 Task: Add Fresh Black Garlic Atlantic Salmon 6 Oz to the cart.
Action: Mouse moved to (21, 155)
Screenshot: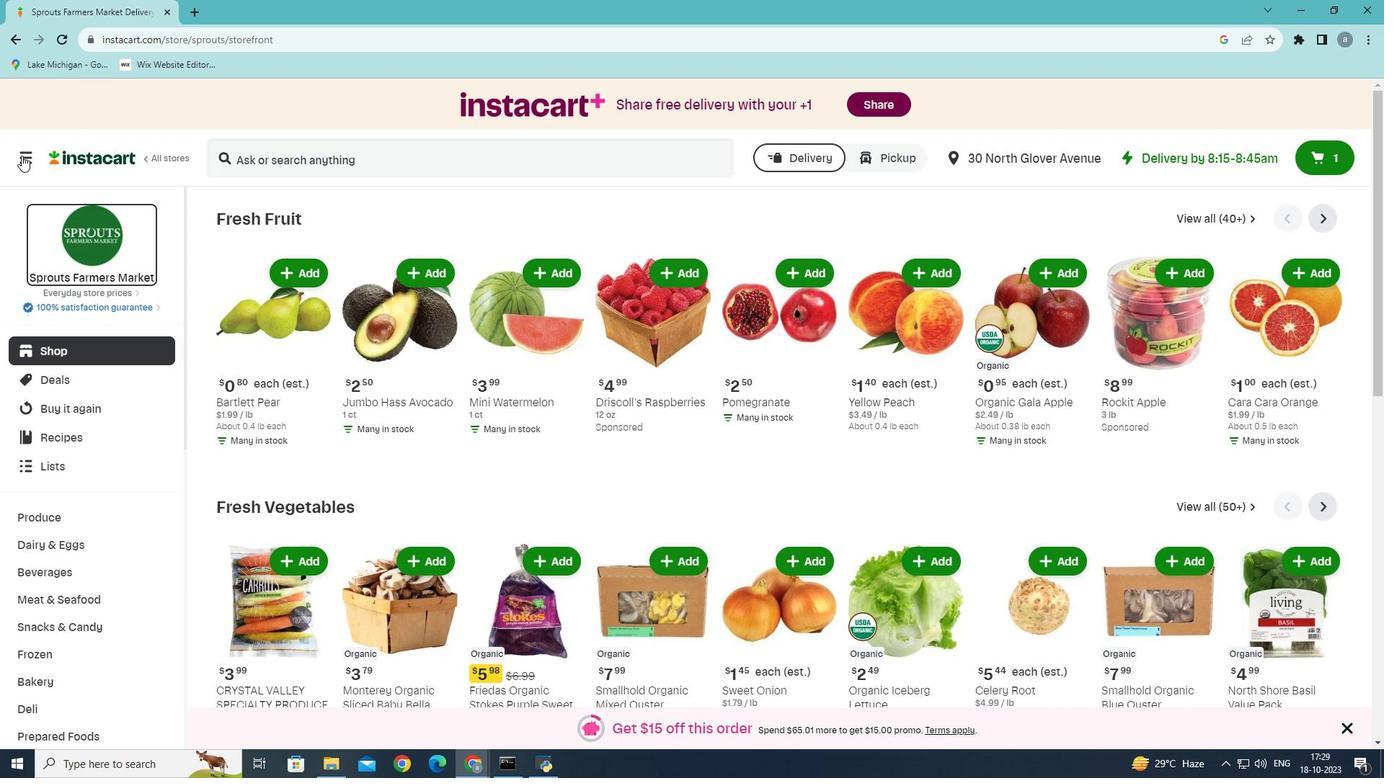 
Action: Mouse pressed left at (21, 155)
Screenshot: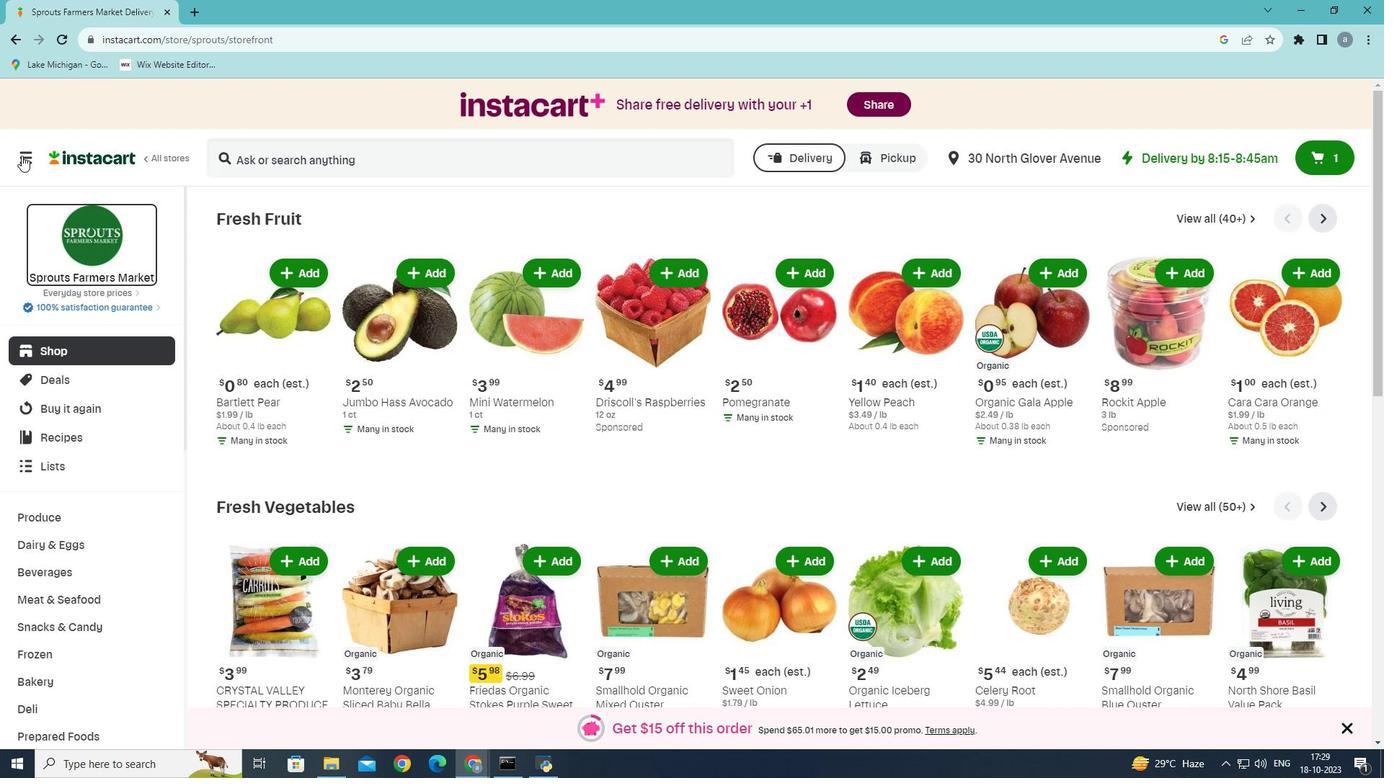 
Action: Mouse moved to (70, 426)
Screenshot: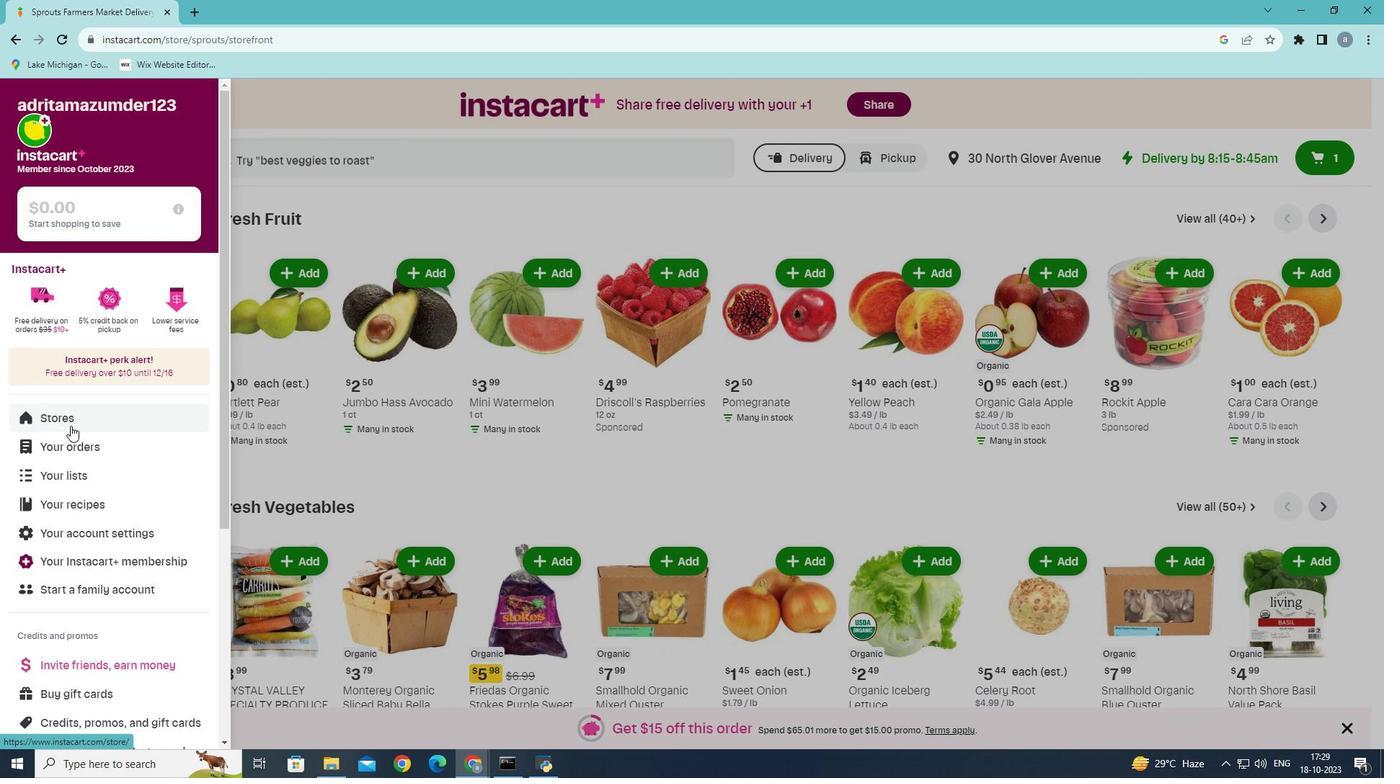 
Action: Mouse pressed left at (70, 426)
Screenshot: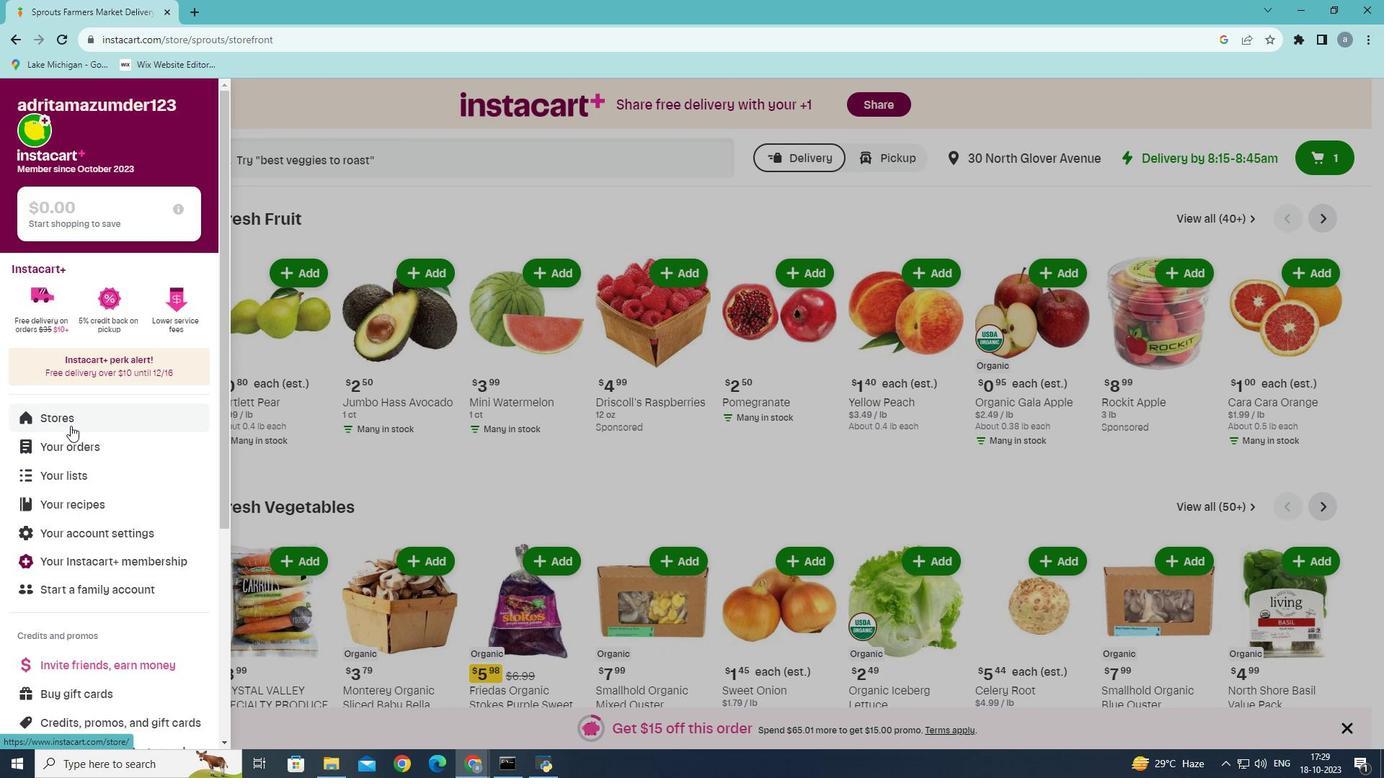 
Action: Mouse moved to (346, 165)
Screenshot: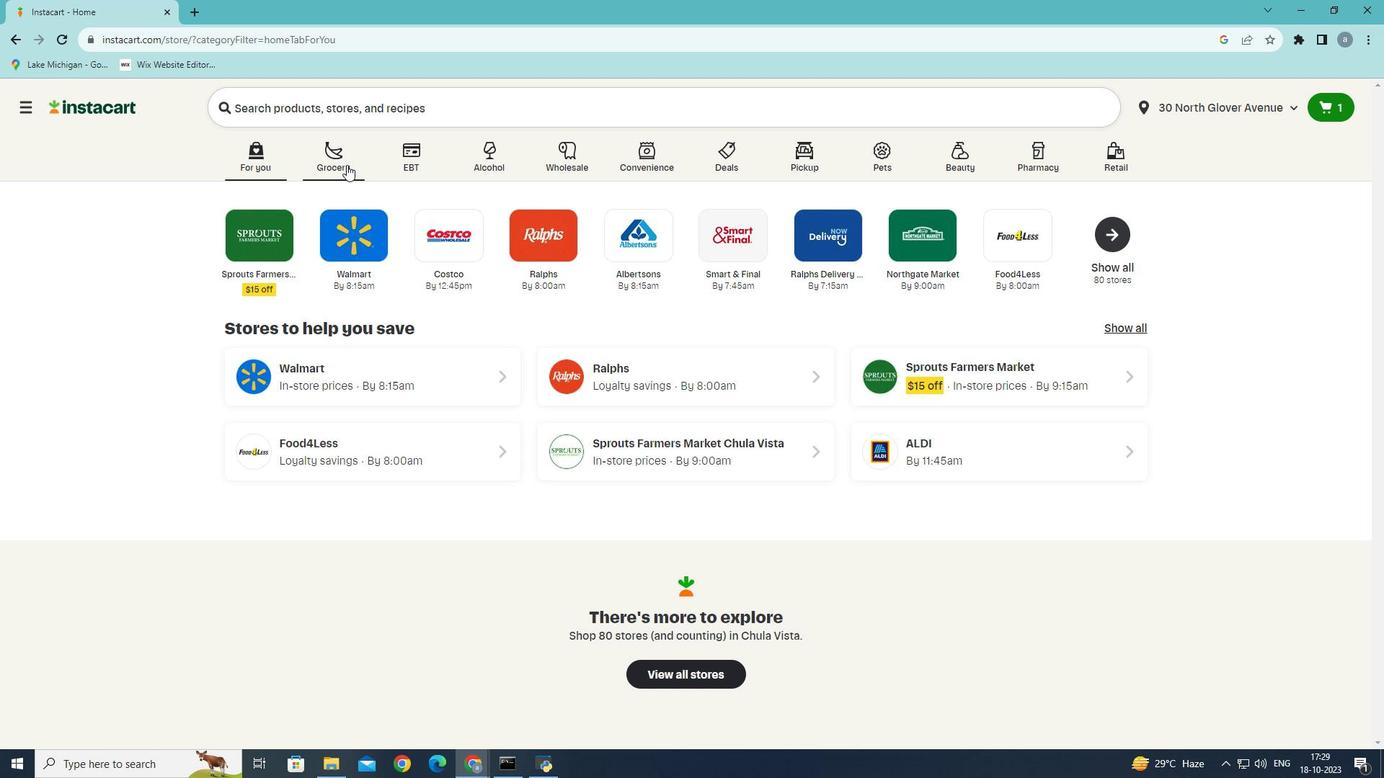 
Action: Mouse pressed left at (346, 165)
Screenshot: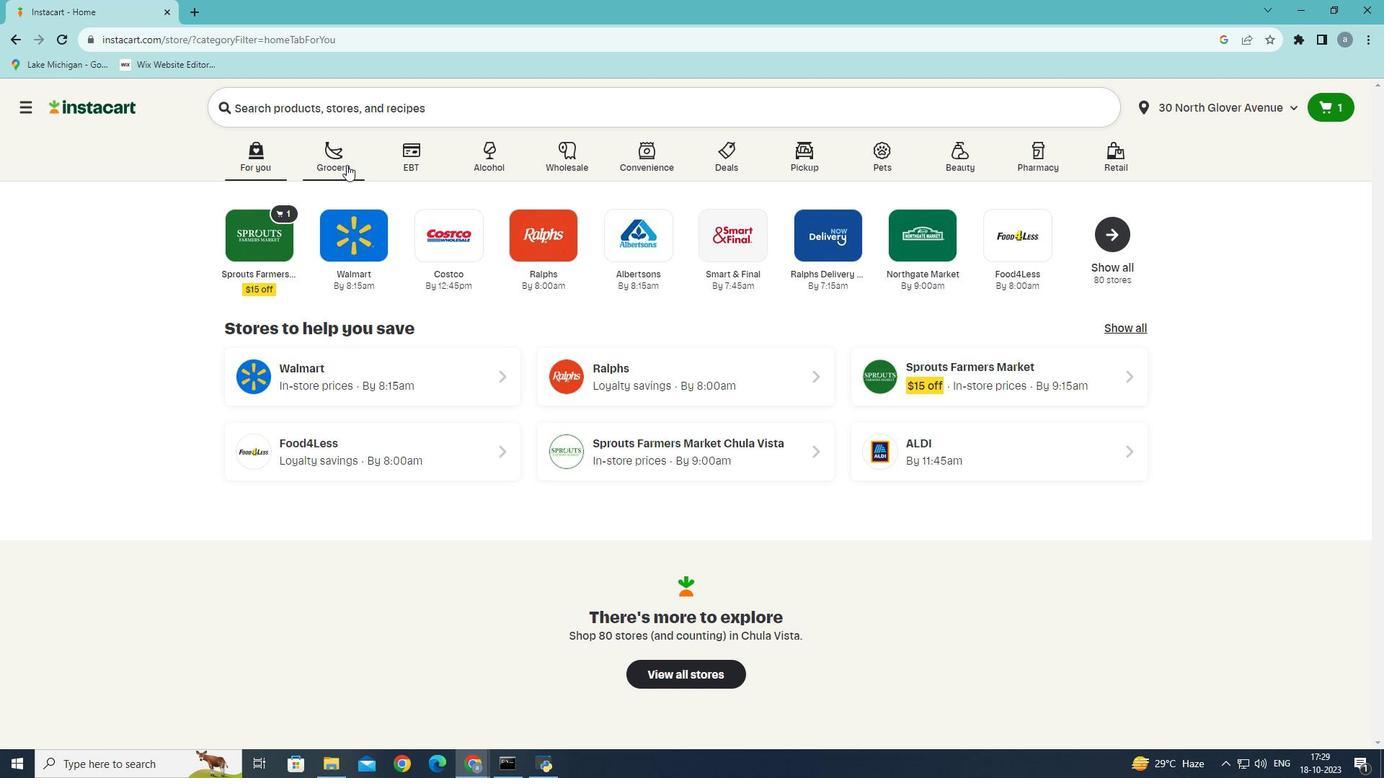 
Action: Mouse moved to (350, 428)
Screenshot: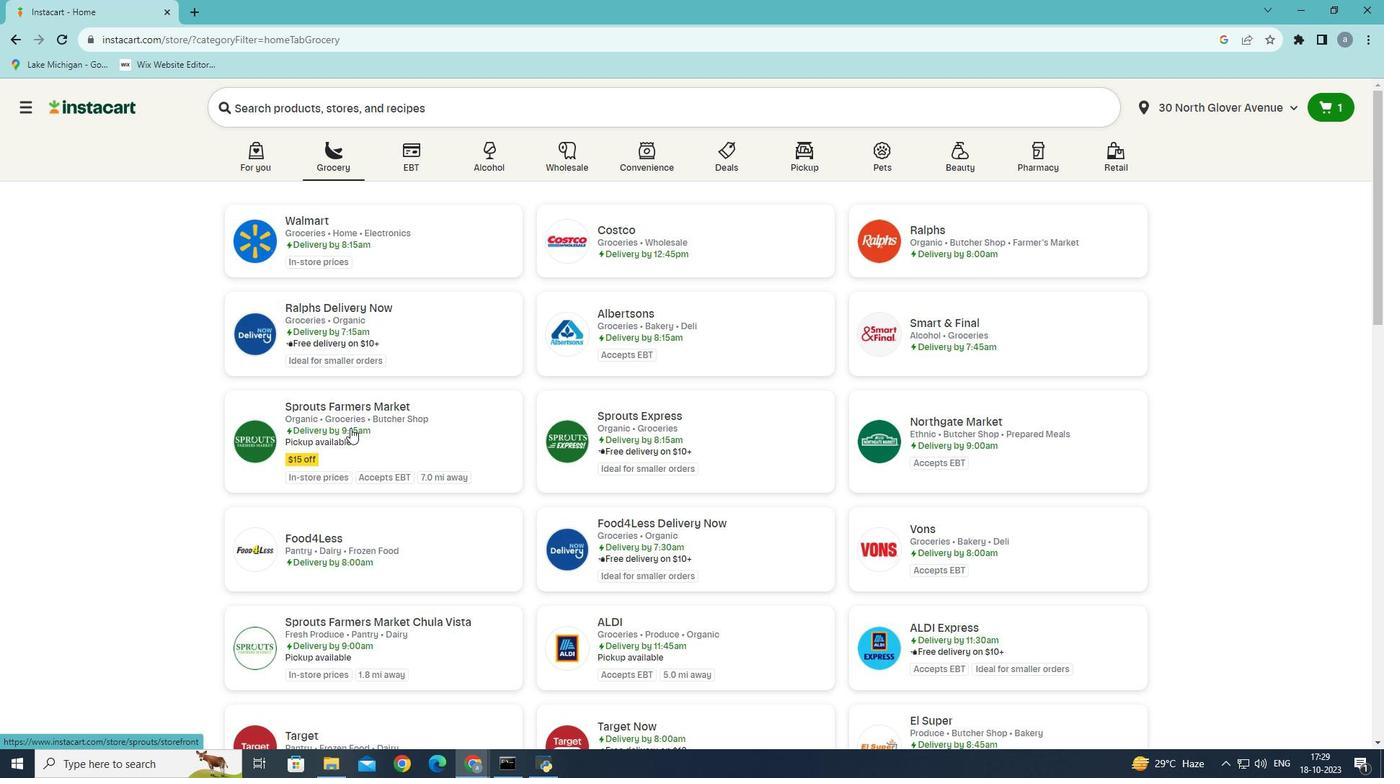 
Action: Mouse pressed left at (350, 428)
Screenshot: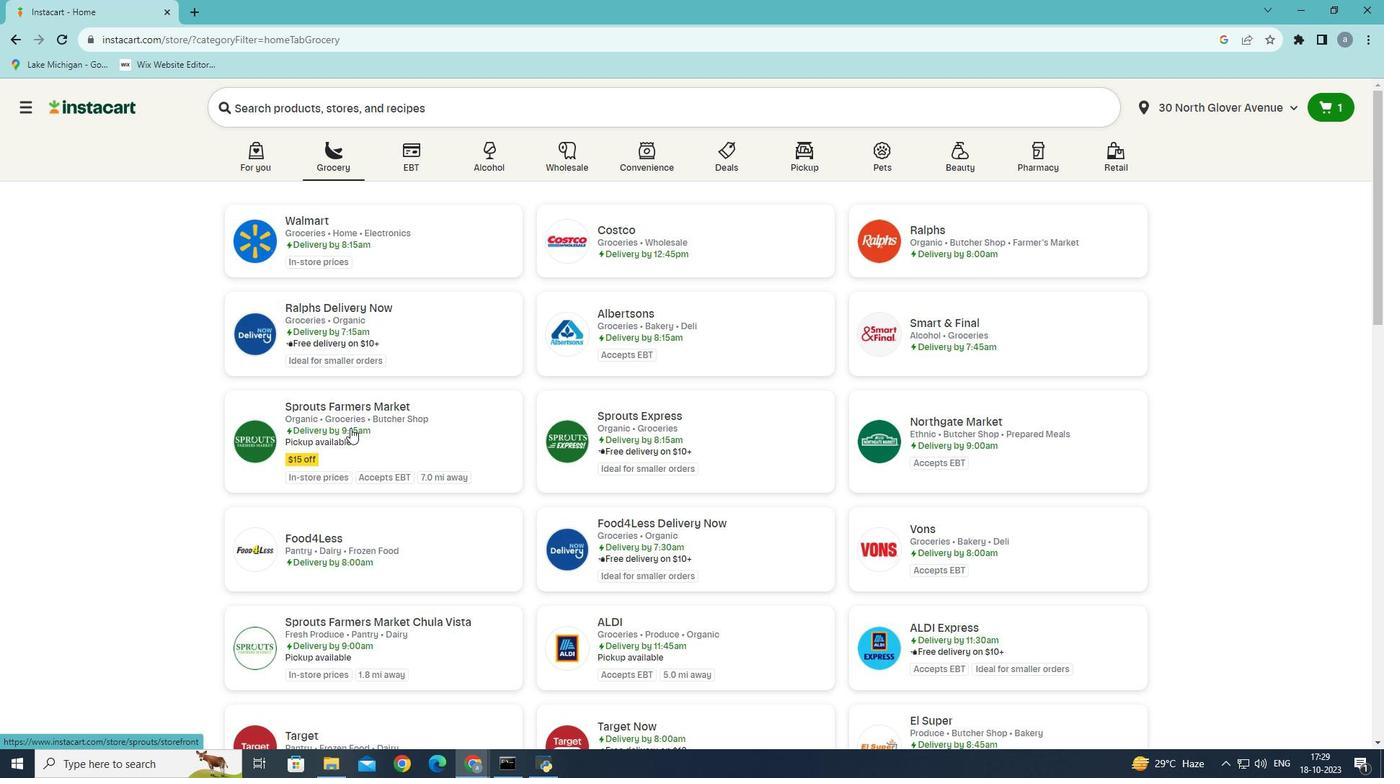 
Action: Mouse moved to (95, 600)
Screenshot: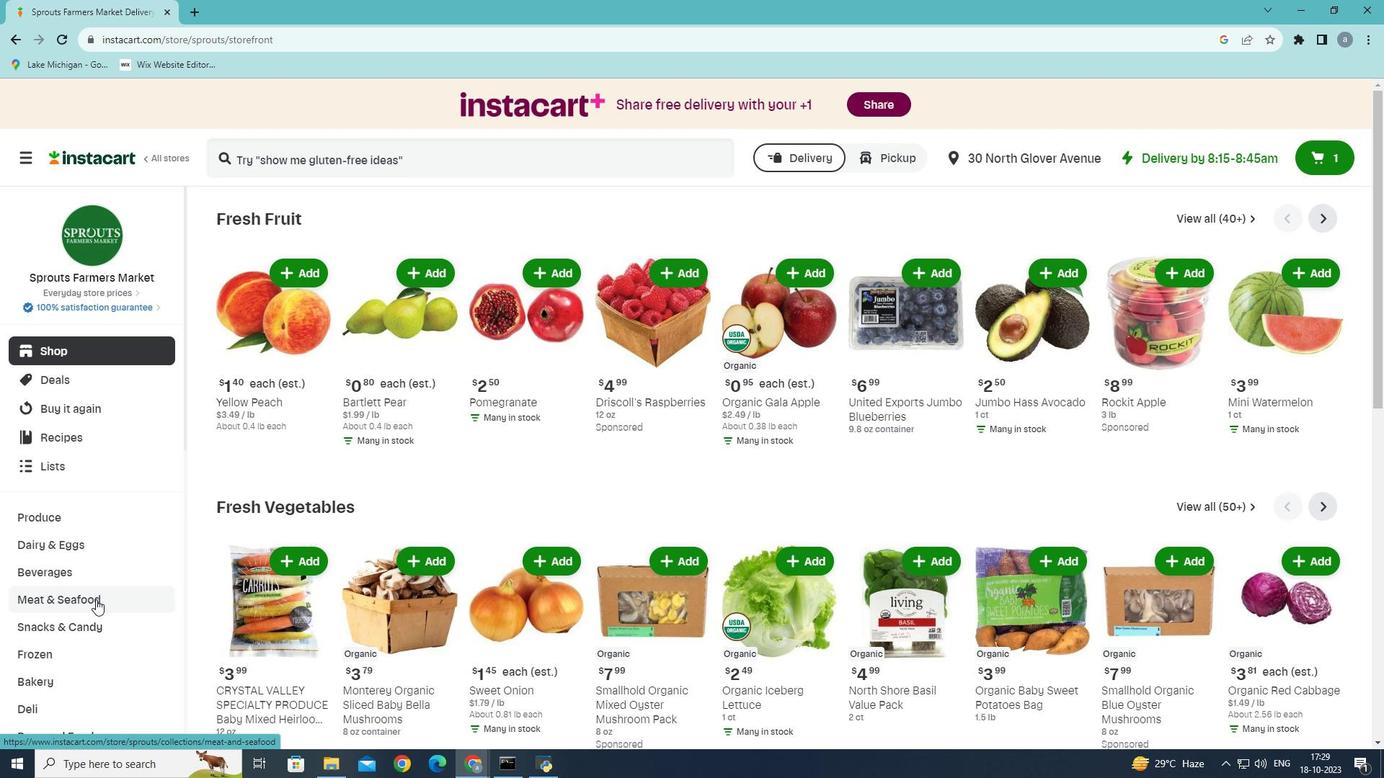 
Action: Mouse pressed left at (95, 600)
Screenshot: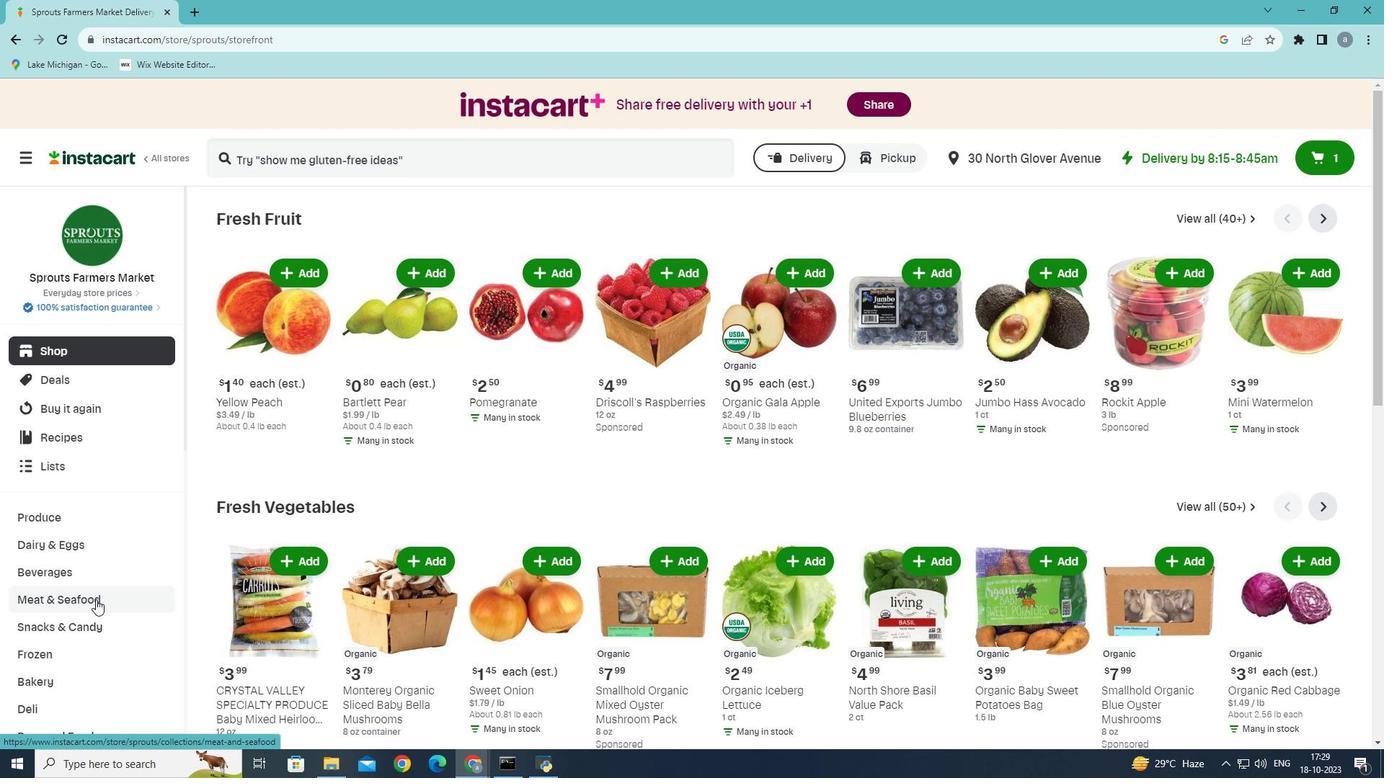 
Action: Mouse moved to (575, 255)
Screenshot: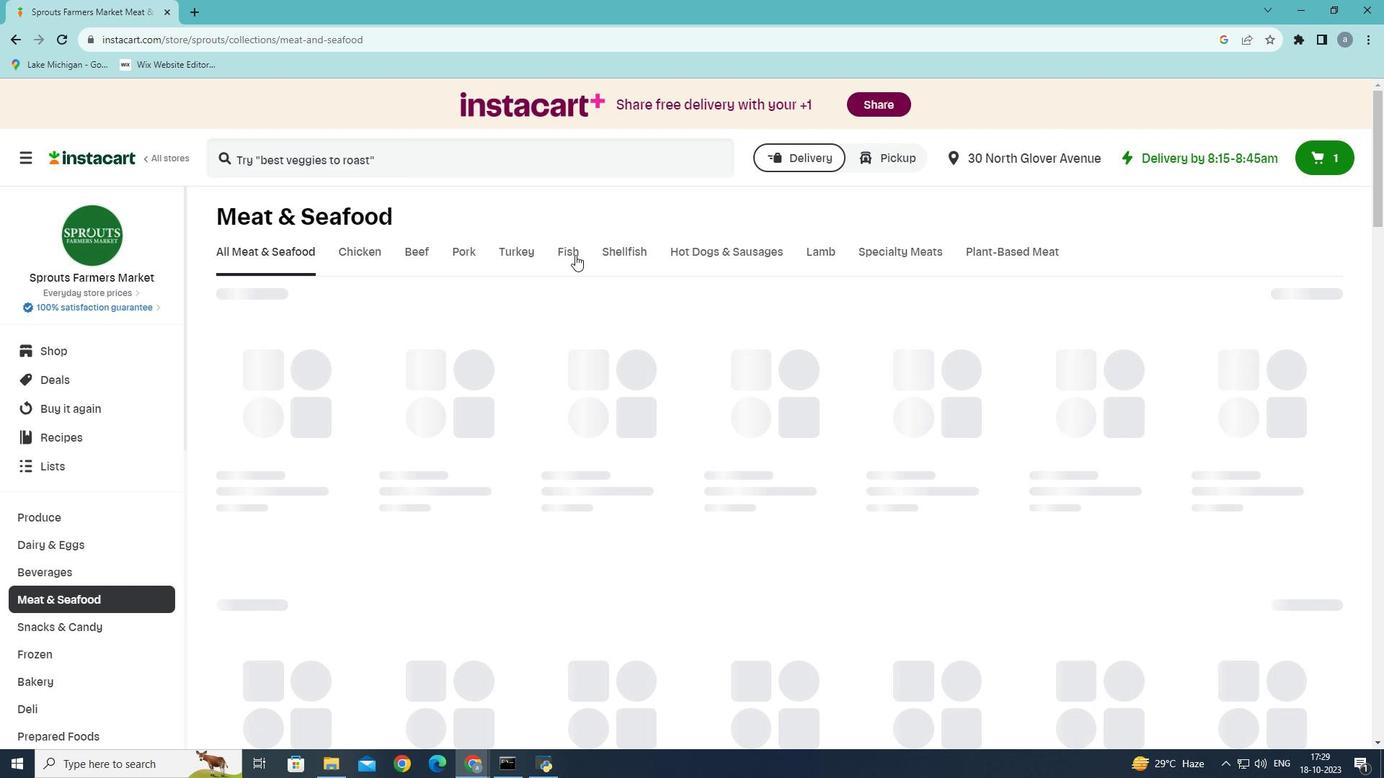
Action: Mouse pressed left at (575, 255)
Screenshot: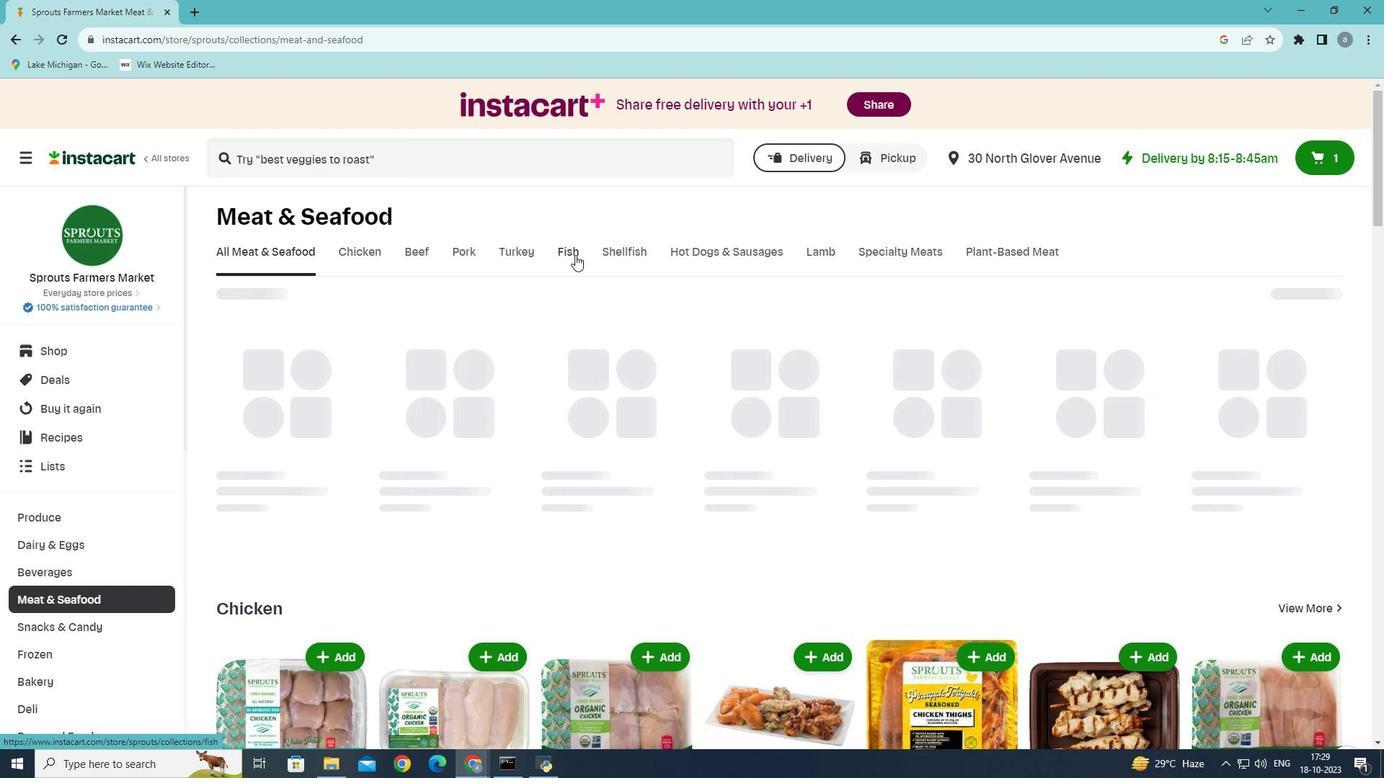 
Action: Mouse moved to (558, 383)
Screenshot: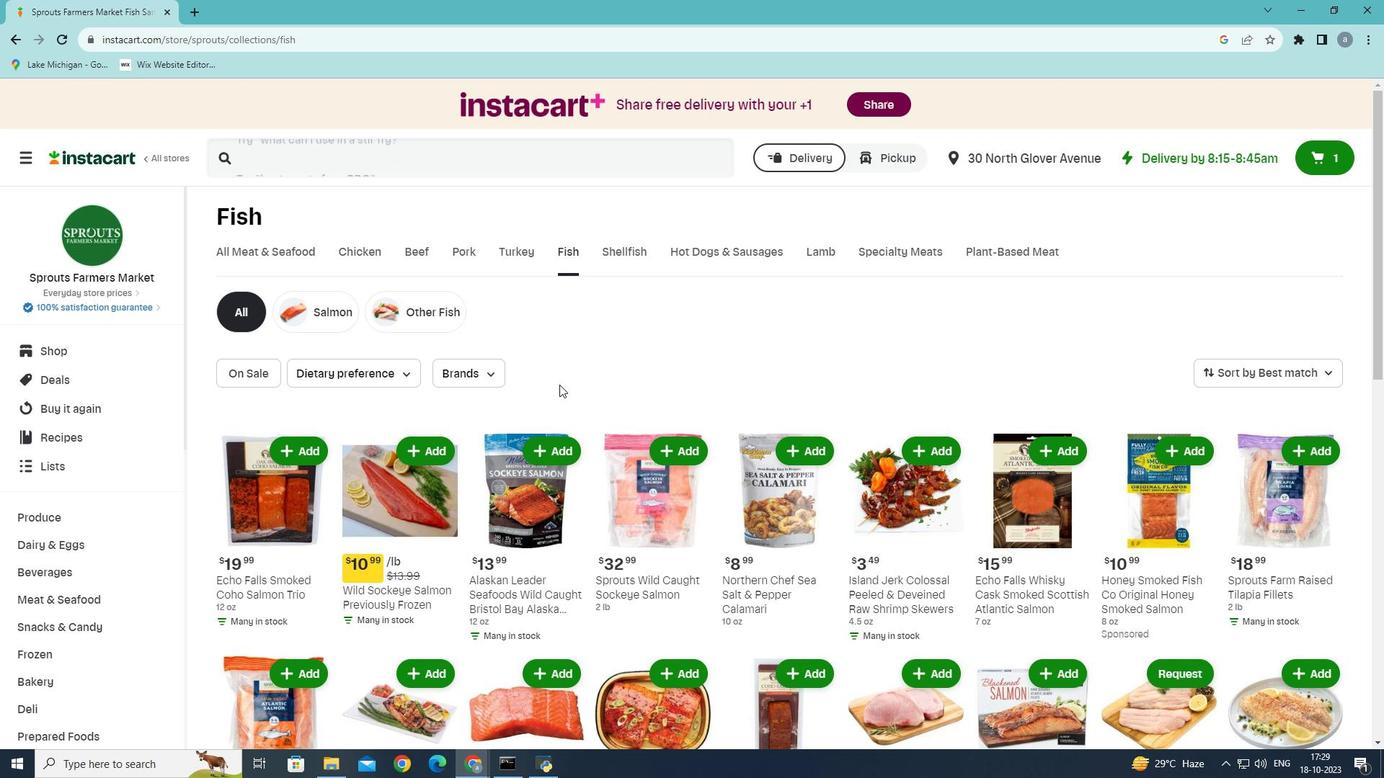 
Action: Mouse scrolled (558, 383) with delta (0, 0)
Screenshot: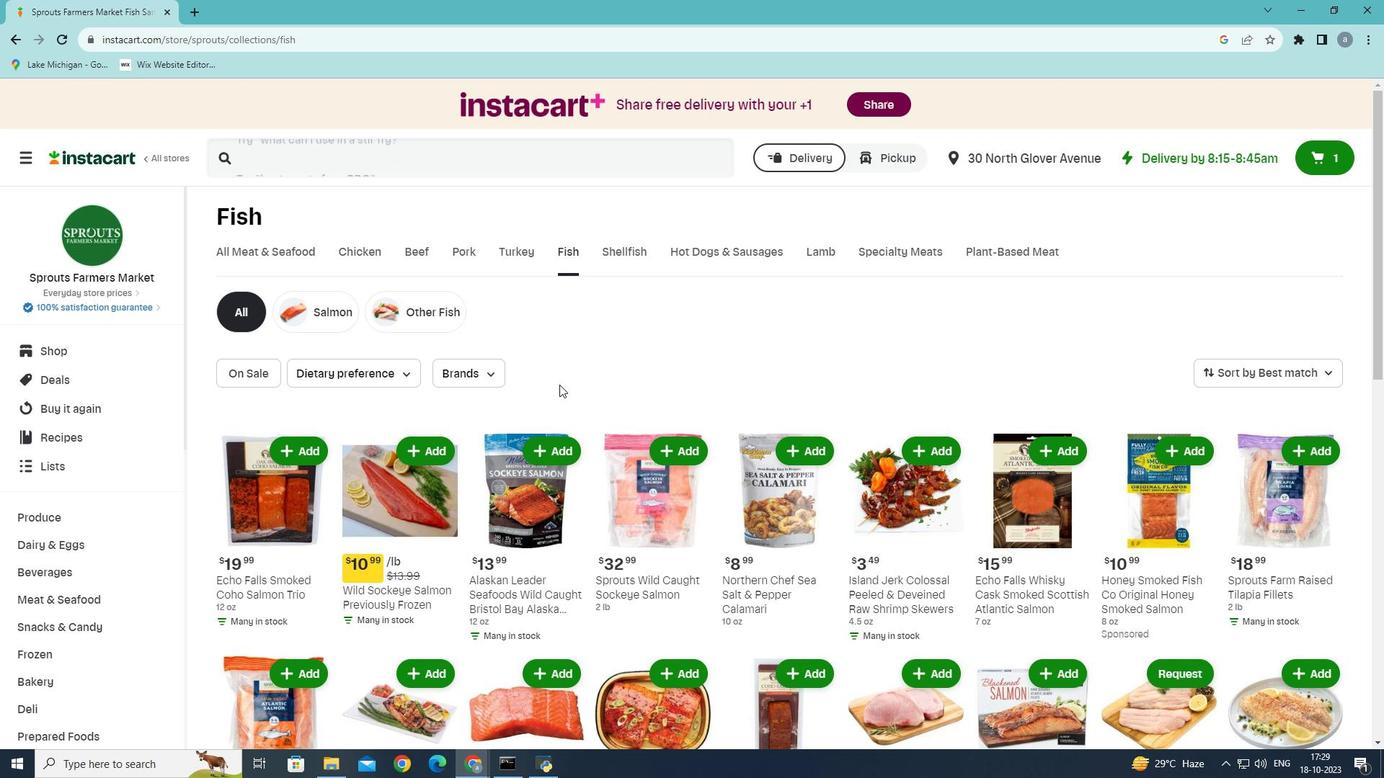 
Action: Mouse moved to (559, 385)
Screenshot: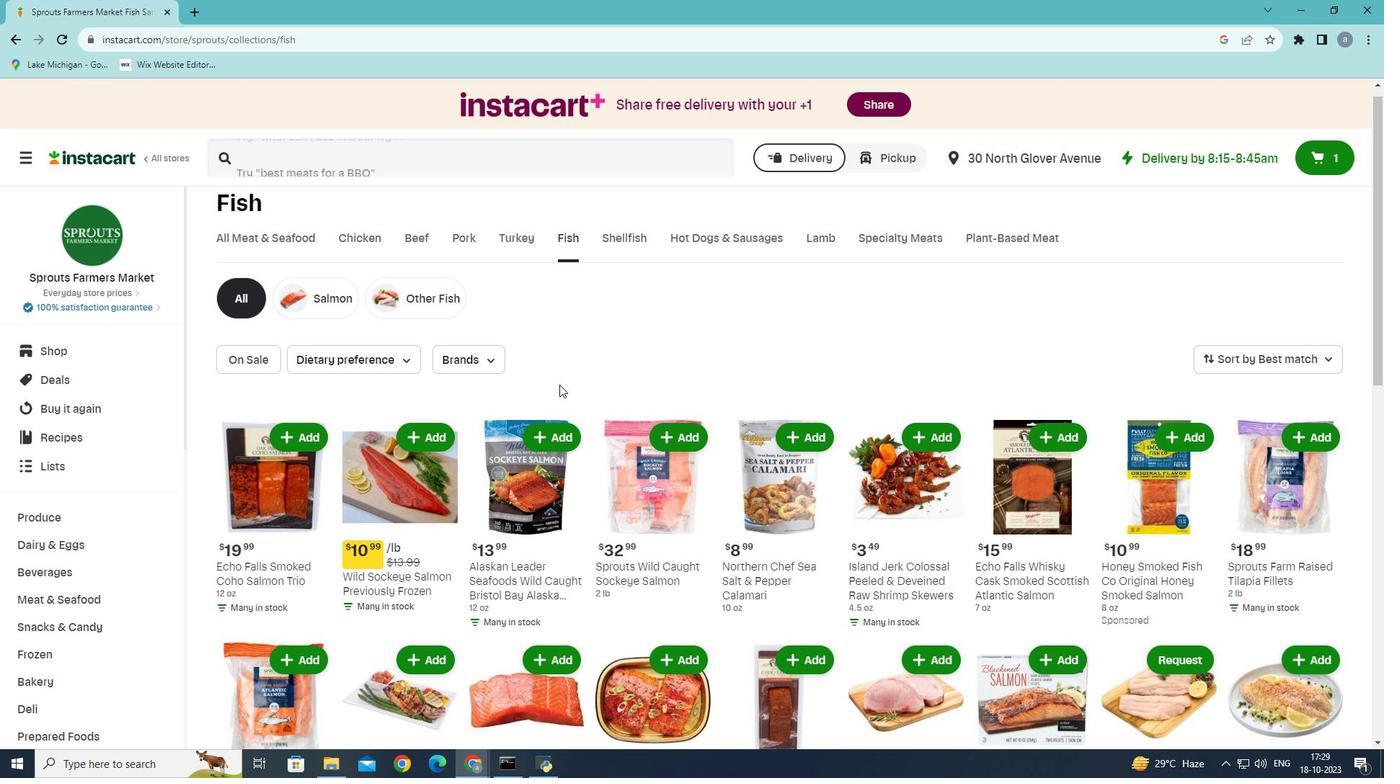 
Action: Mouse scrolled (559, 384) with delta (0, 0)
Screenshot: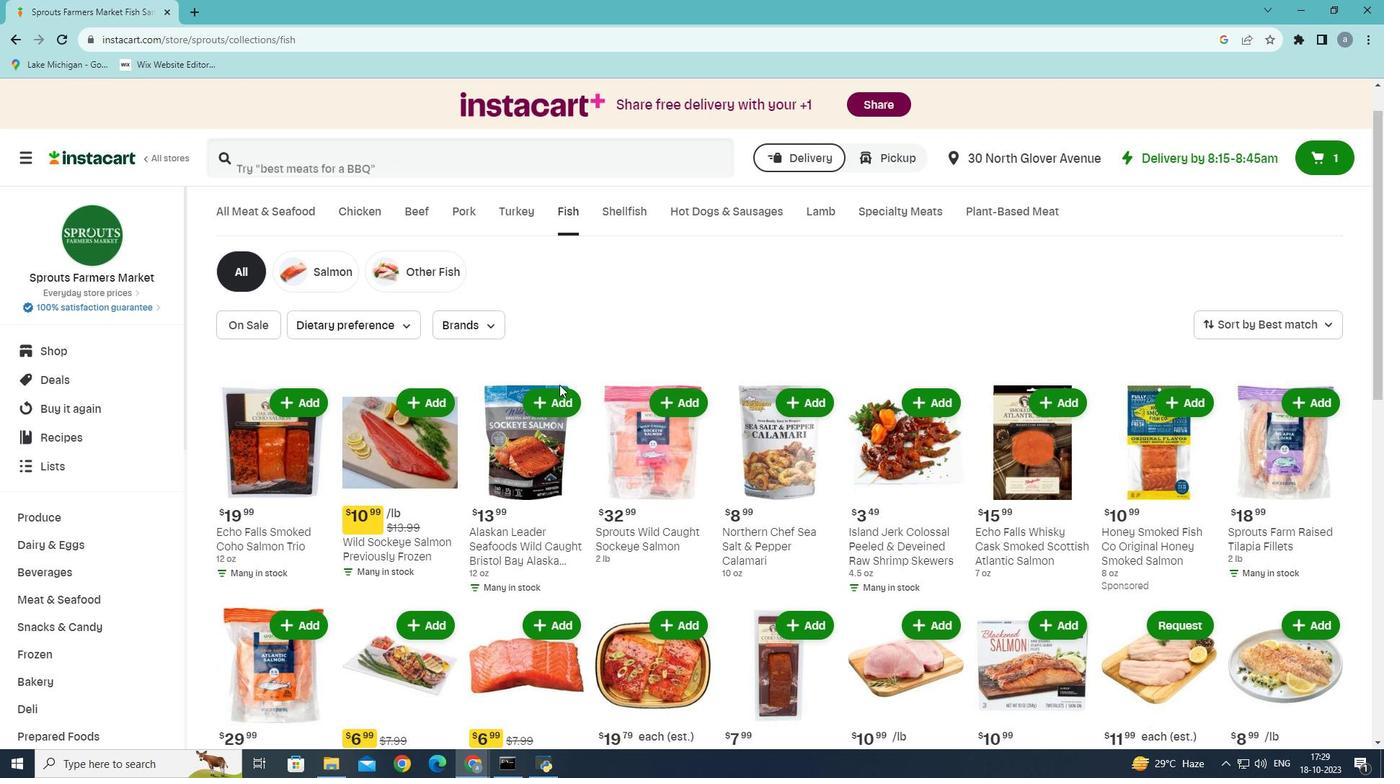 
Action: Mouse scrolled (559, 384) with delta (0, 0)
Screenshot: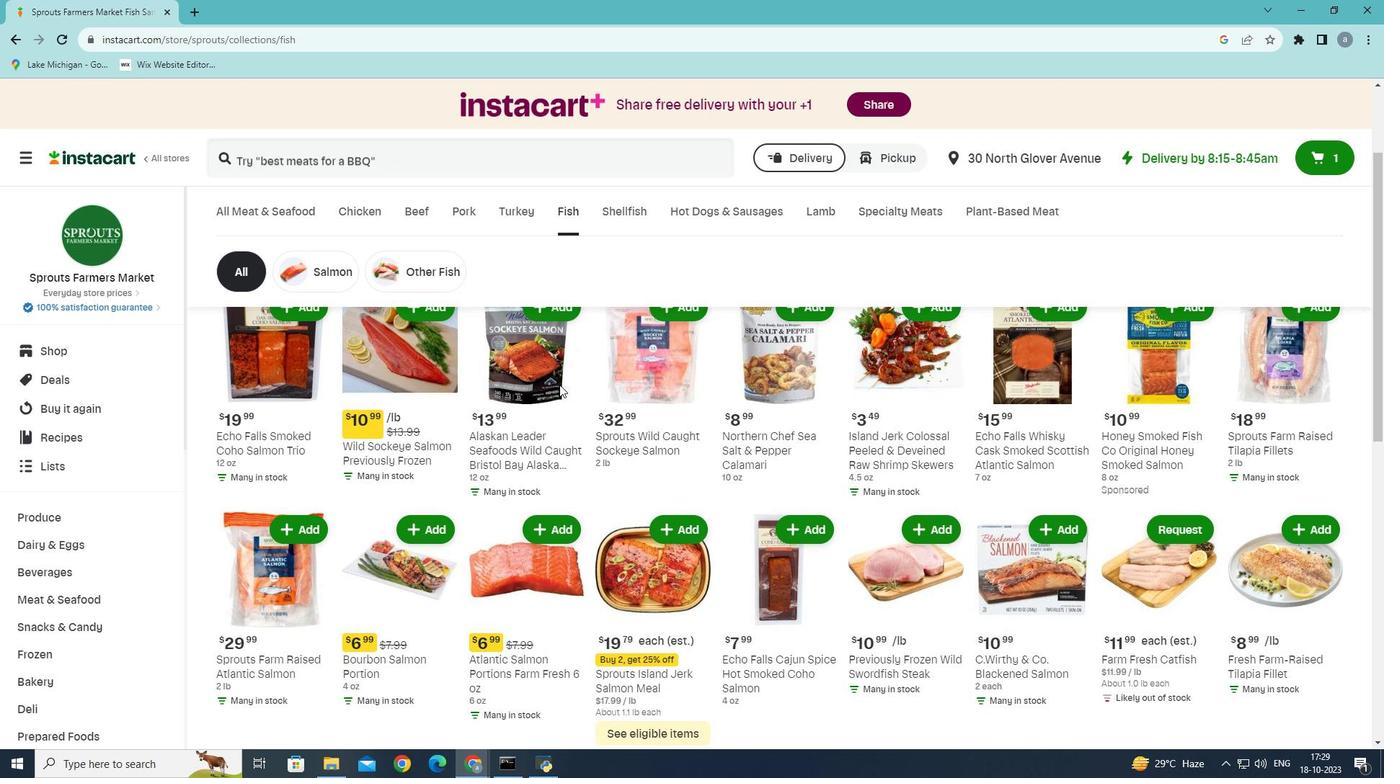 
Action: Mouse scrolled (559, 385) with delta (0, 0)
Screenshot: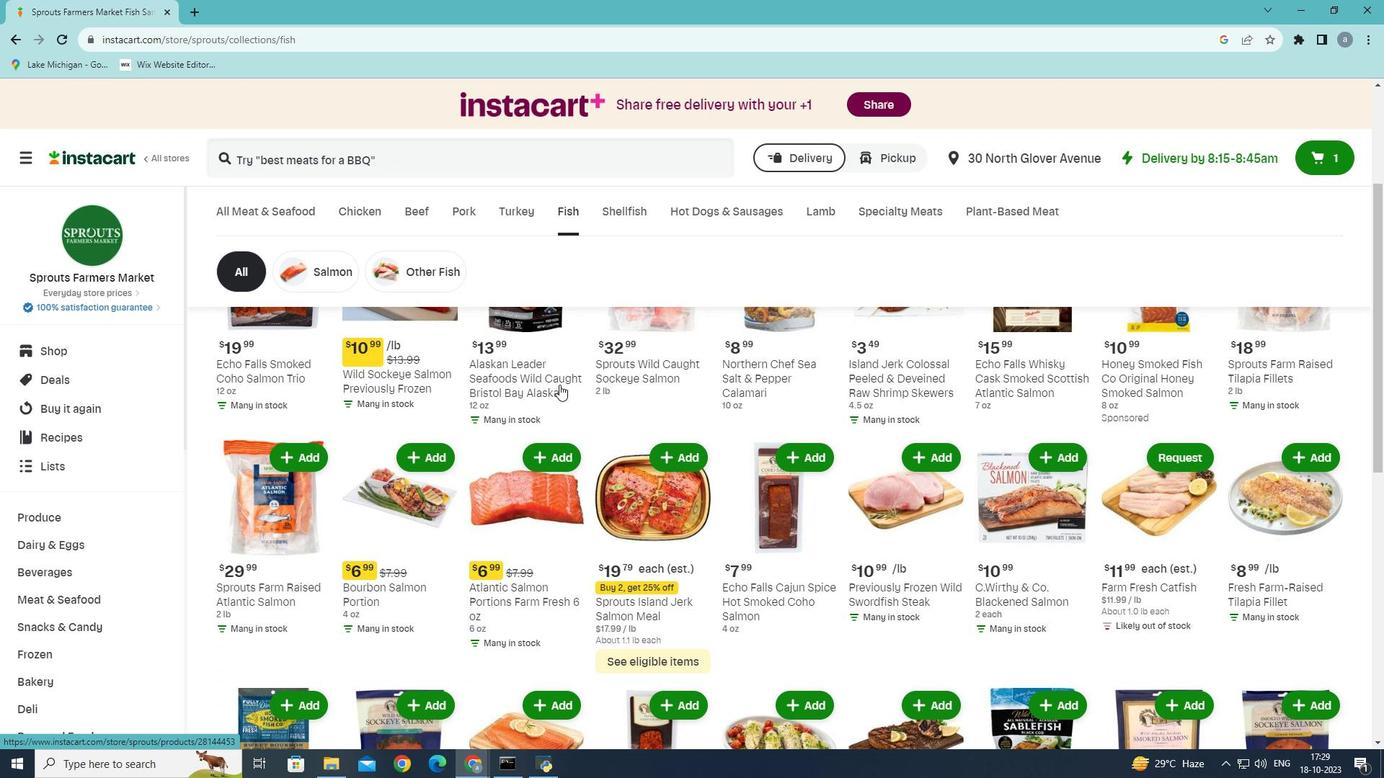 
Action: Mouse scrolled (559, 385) with delta (0, 0)
Screenshot: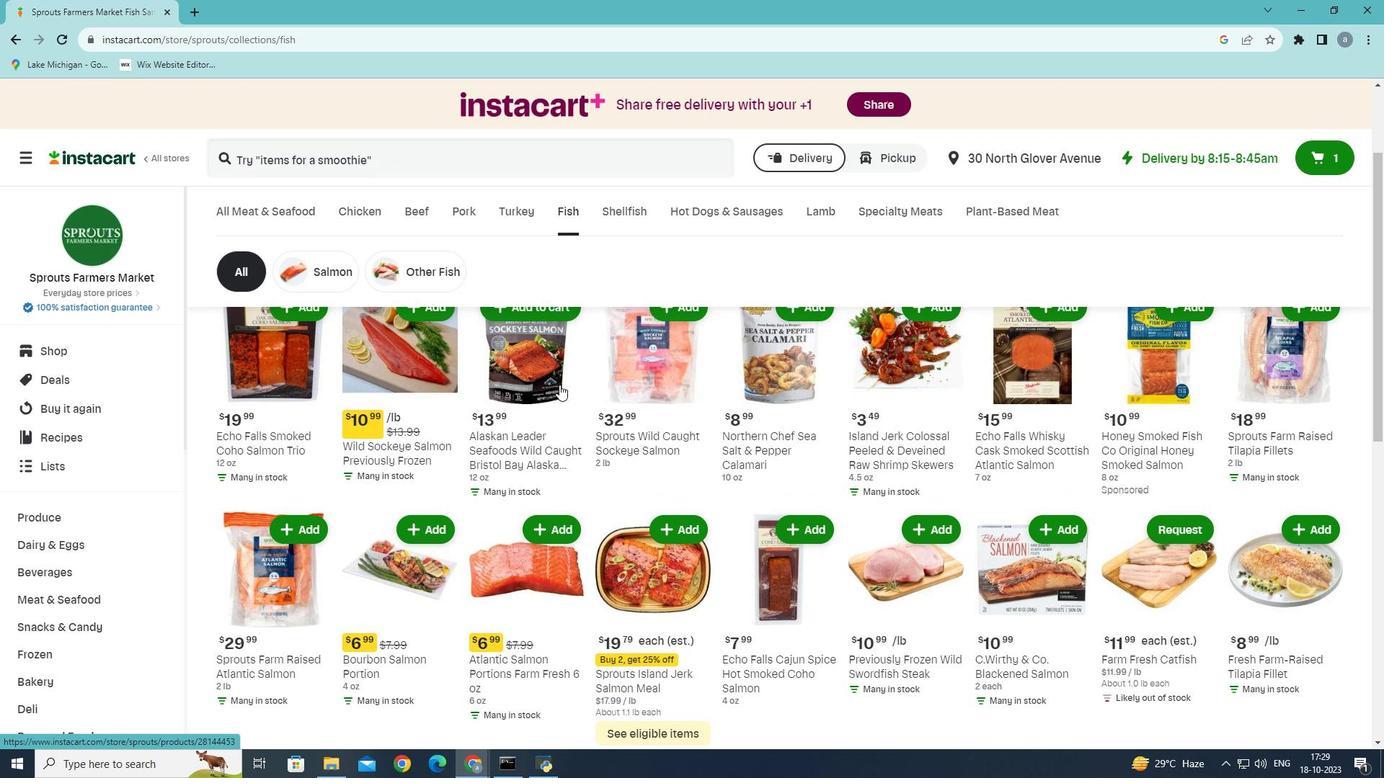 
Action: Mouse moved to (574, 393)
Screenshot: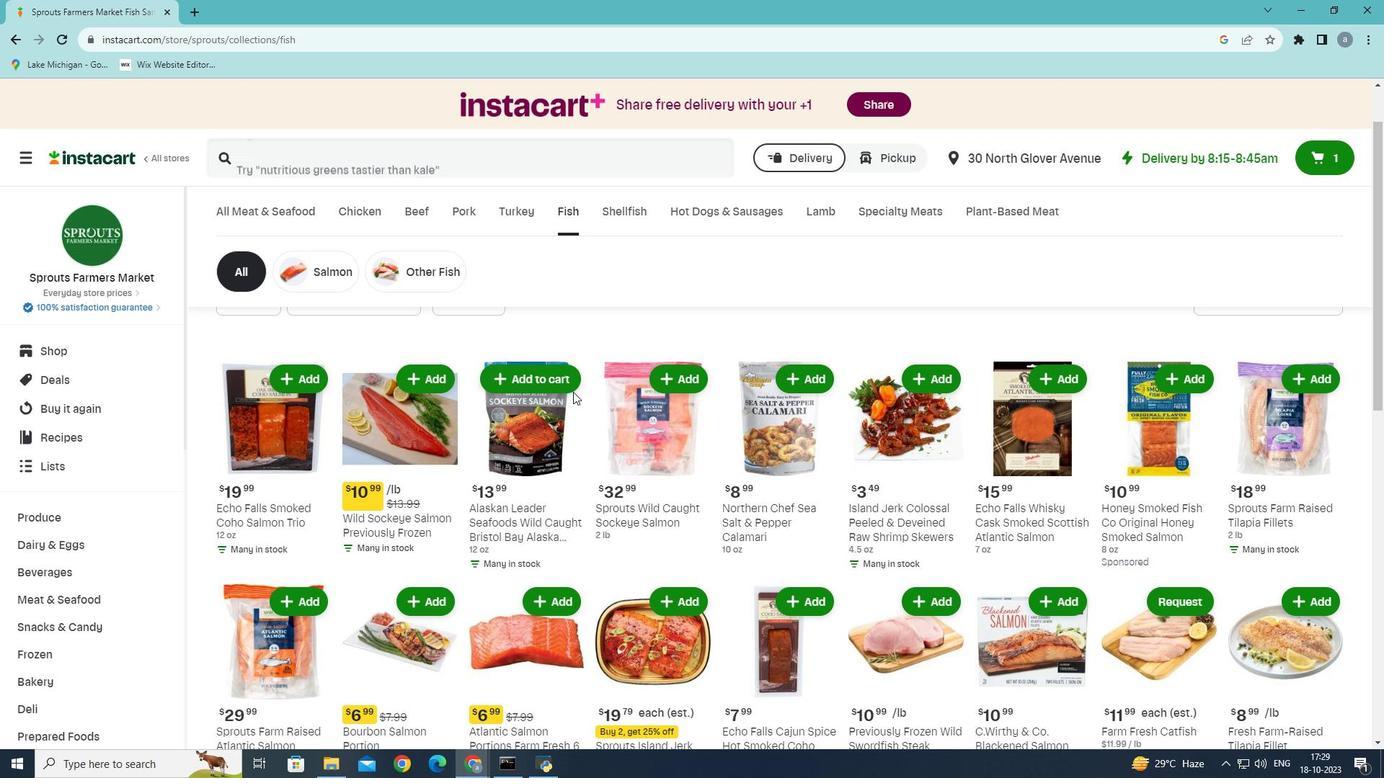 
Action: Mouse scrolled (574, 392) with delta (0, 0)
Screenshot: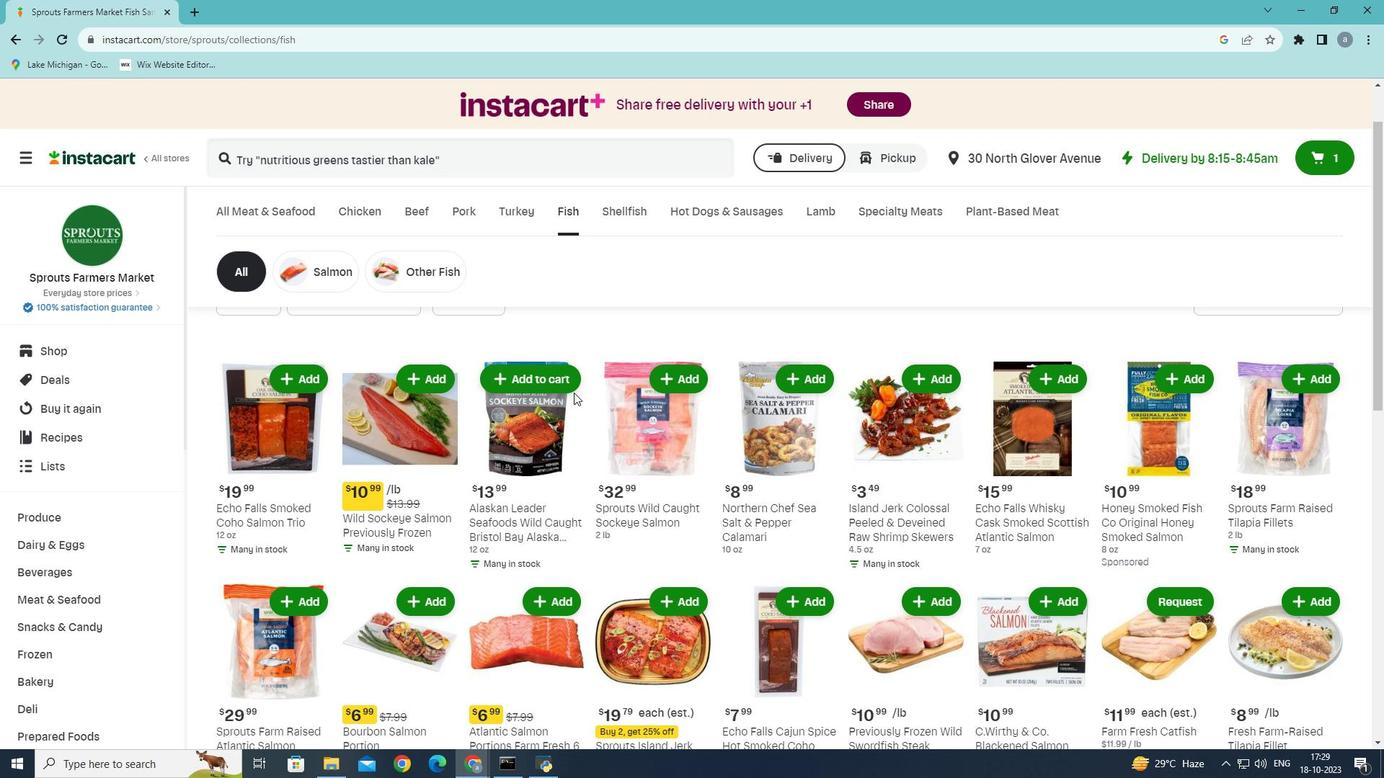 
Action: Mouse scrolled (574, 392) with delta (0, 0)
Screenshot: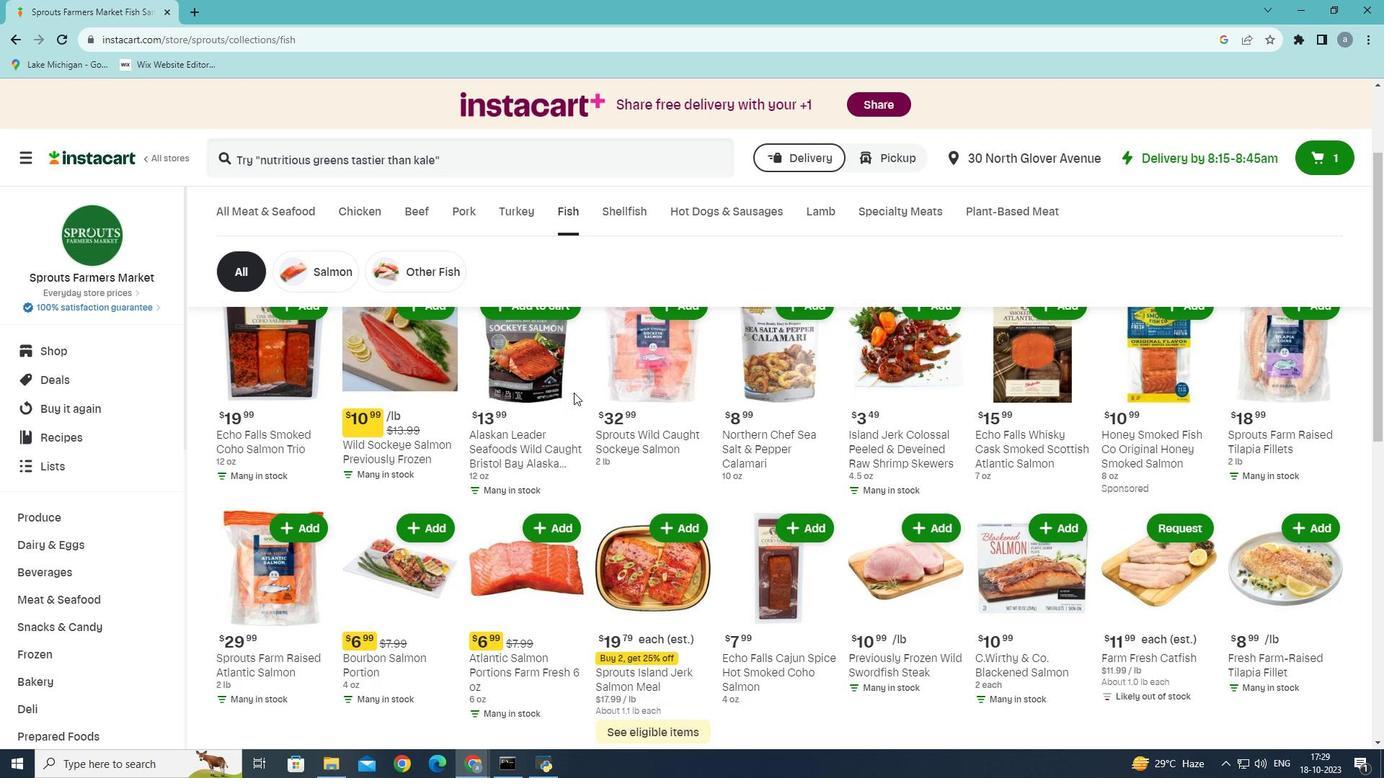 
Action: Mouse moved to (574, 393)
Screenshot: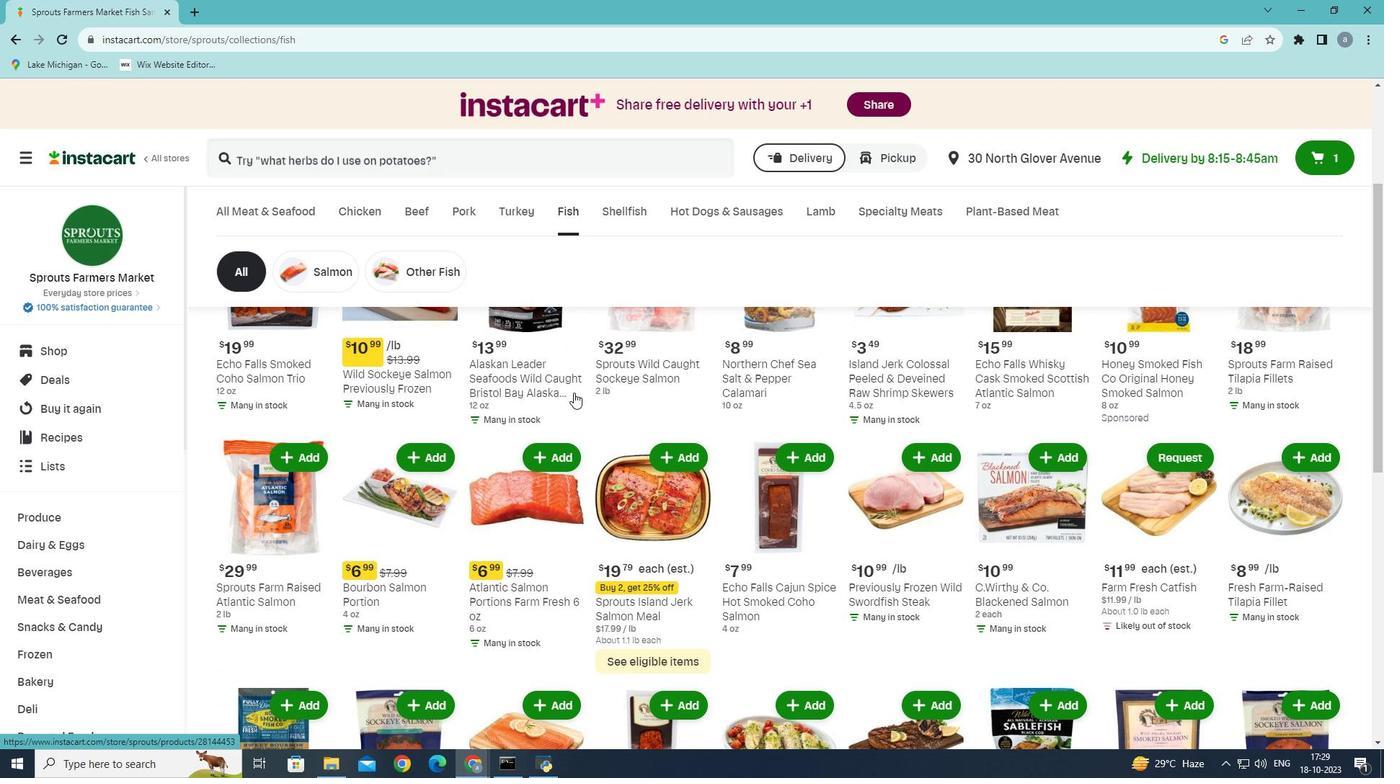 
Action: Mouse scrolled (574, 392) with delta (0, 0)
Screenshot: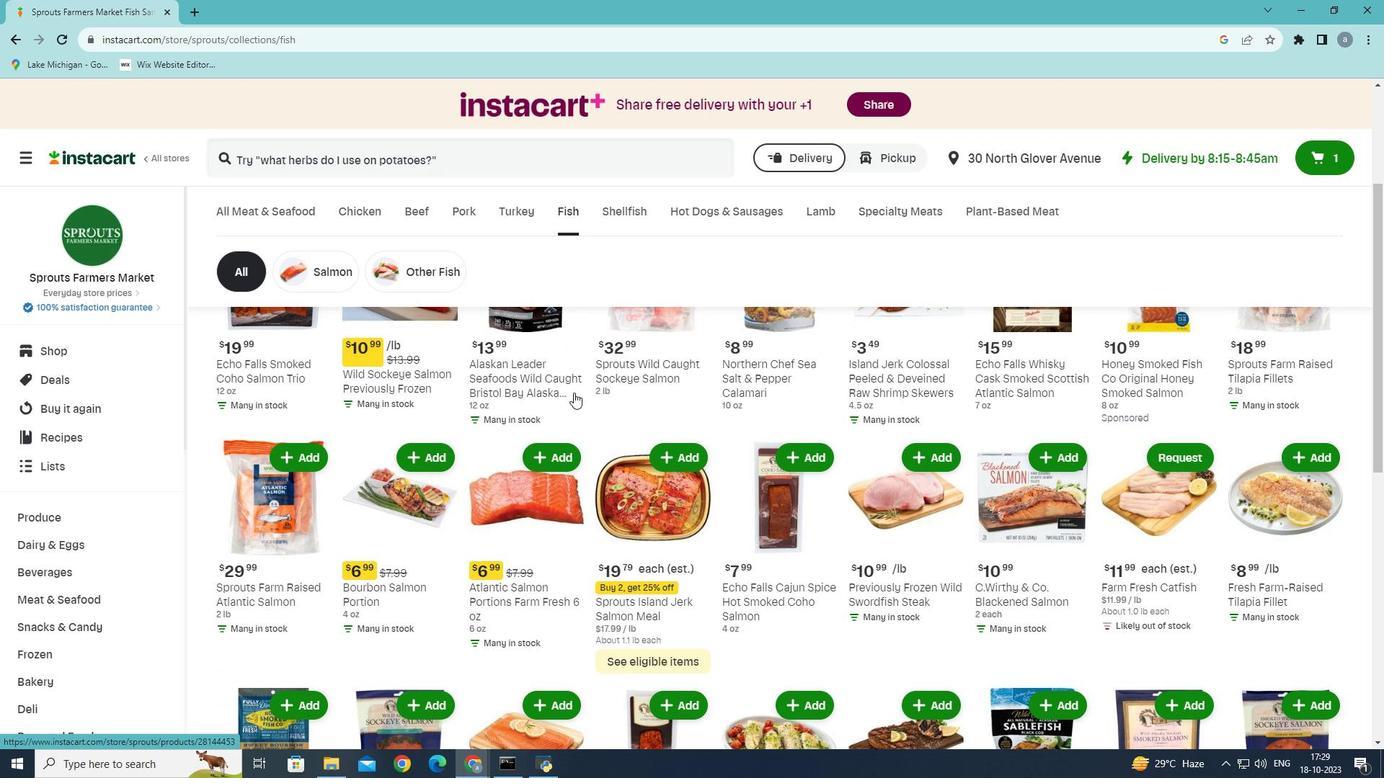 
Action: Mouse scrolled (574, 392) with delta (0, 0)
Screenshot: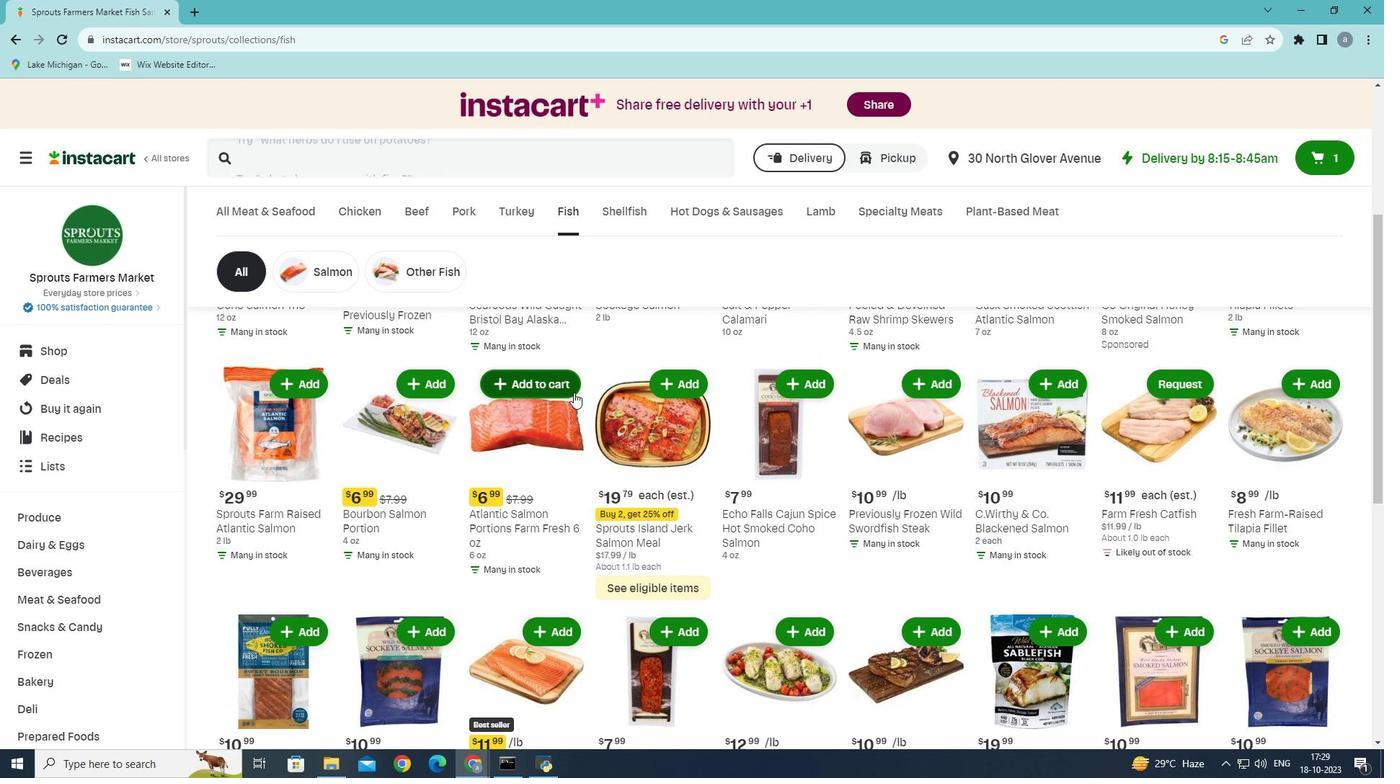 
Action: Mouse scrolled (574, 392) with delta (0, 0)
Screenshot: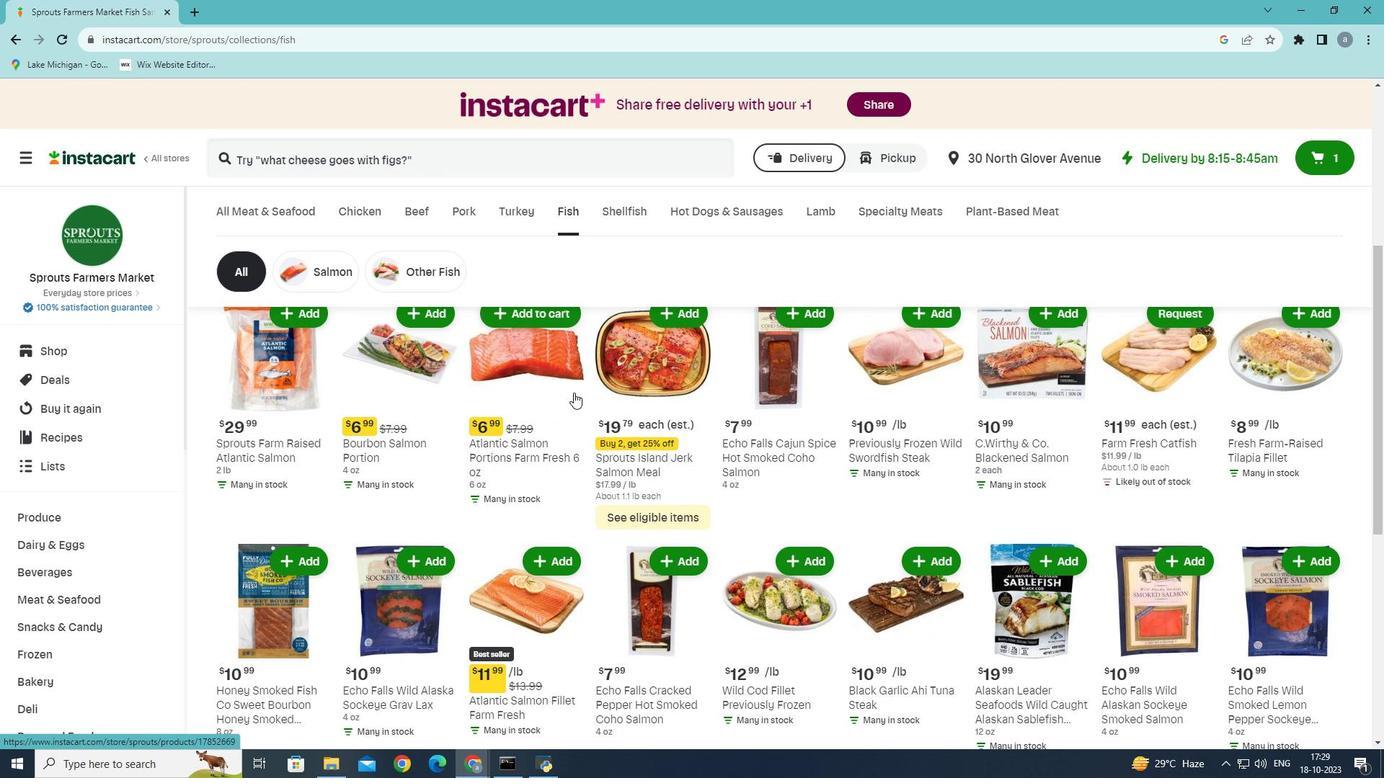 
Action: Mouse scrolled (574, 392) with delta (0, 0)
Screenshot: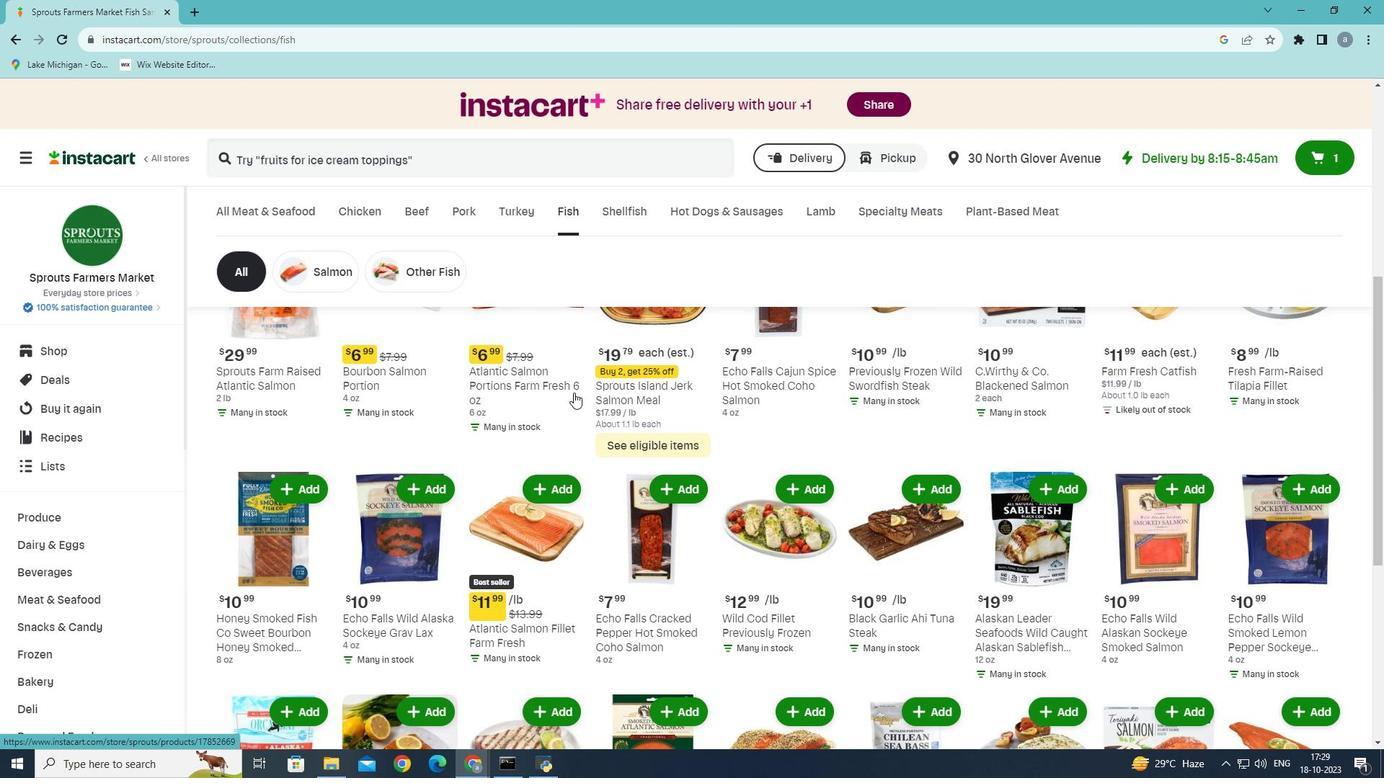 
Action: Mouse scrolled (574, 392) with delta (0, 0)
Screenshot: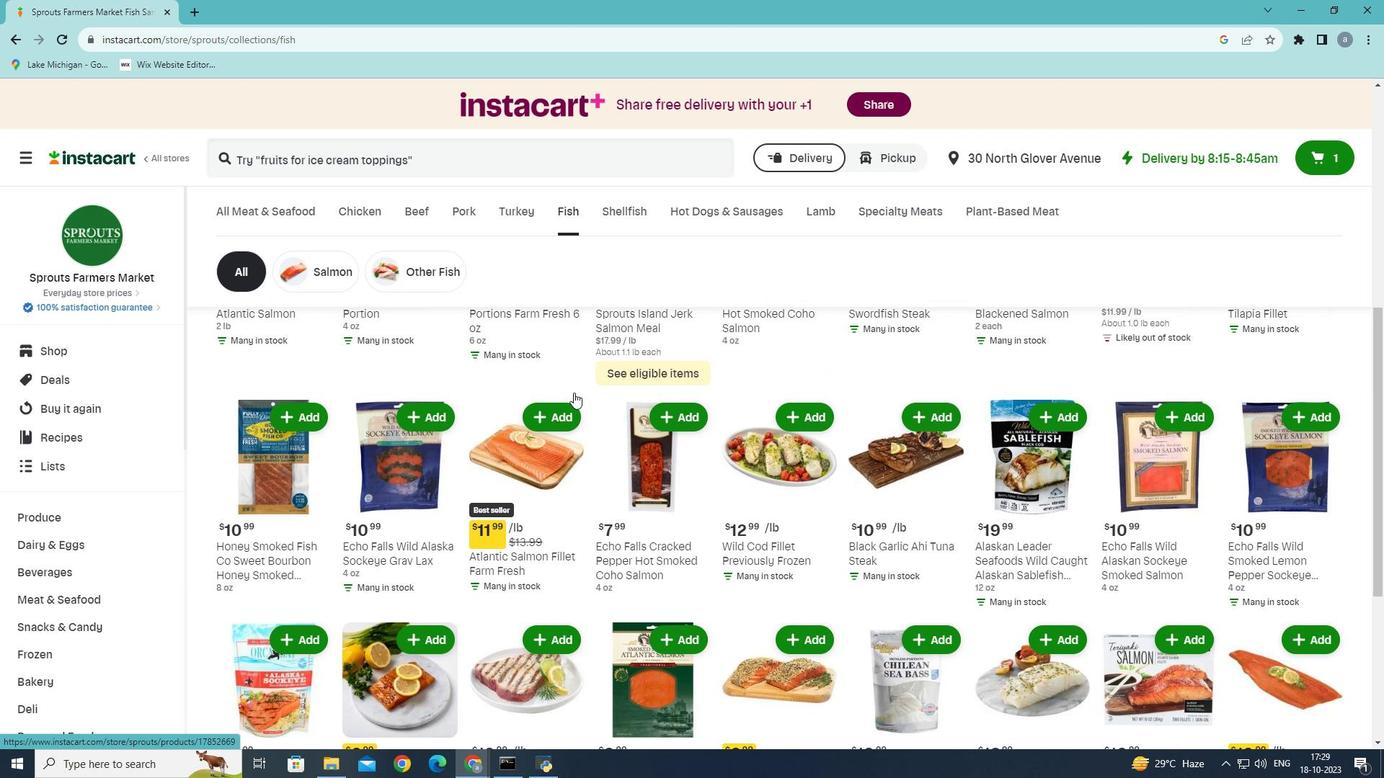 
Action: Mouse scrolled (574, 392) with delta (0, 0)
Screenshot: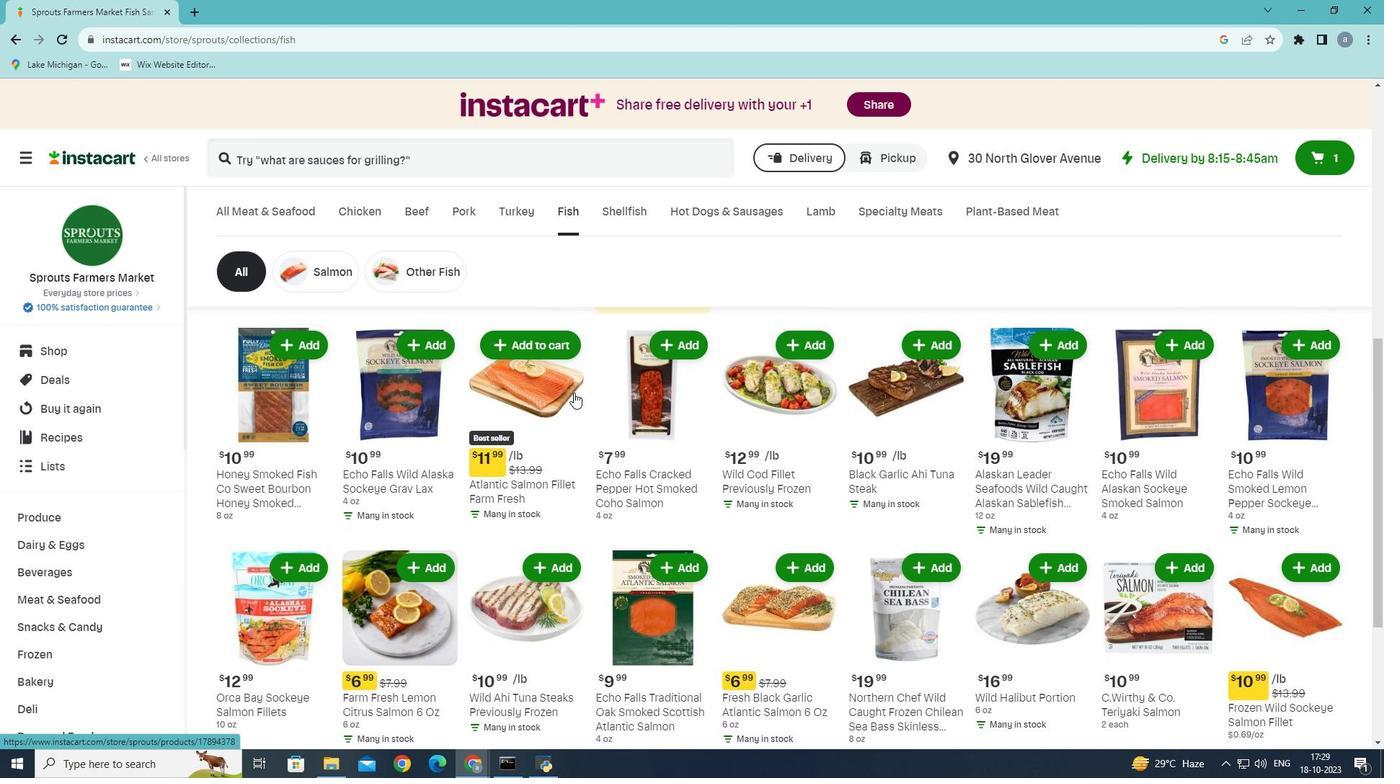 
Action: Mouse scrolled (574, 392) with delta (0, 0)
Screenshot: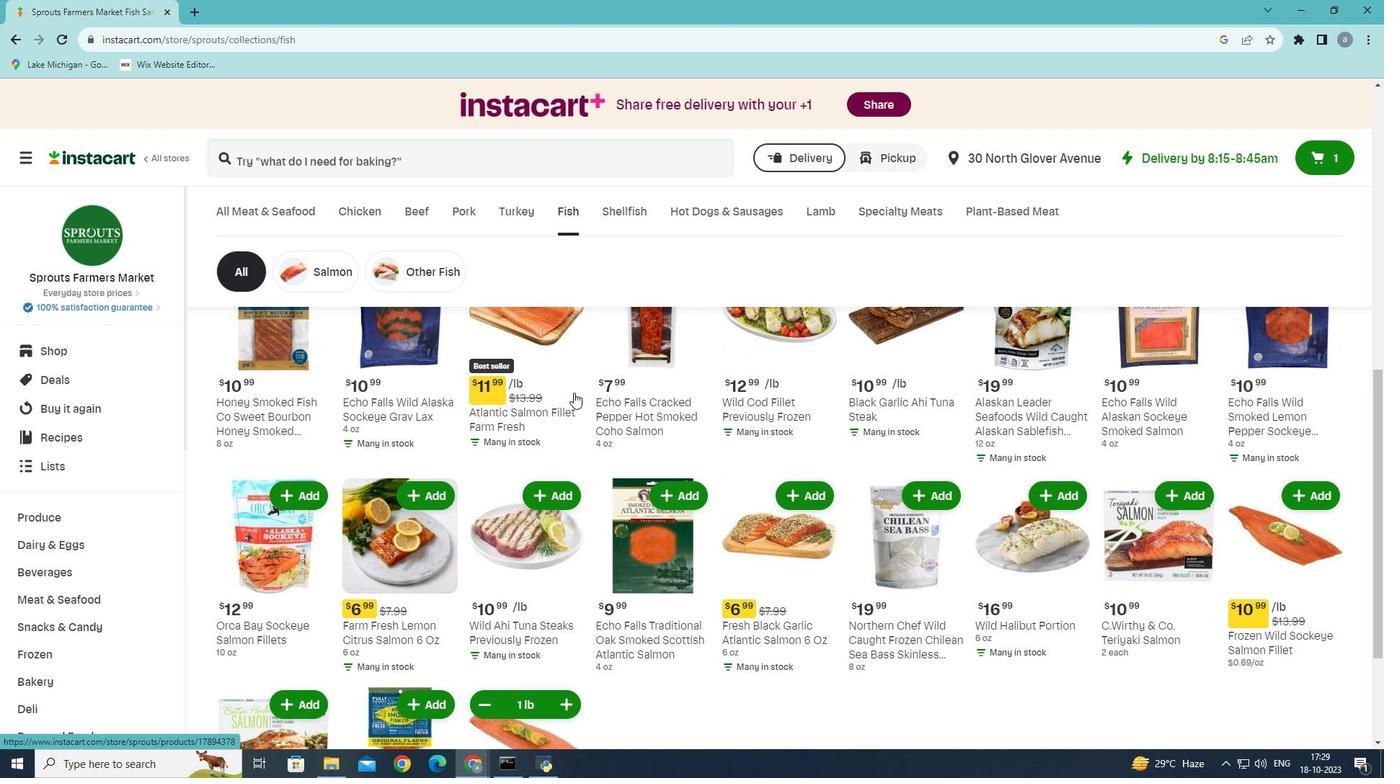 
Action: Mouse scrolled (574, 392) with delta (0, 0)
Screenshot: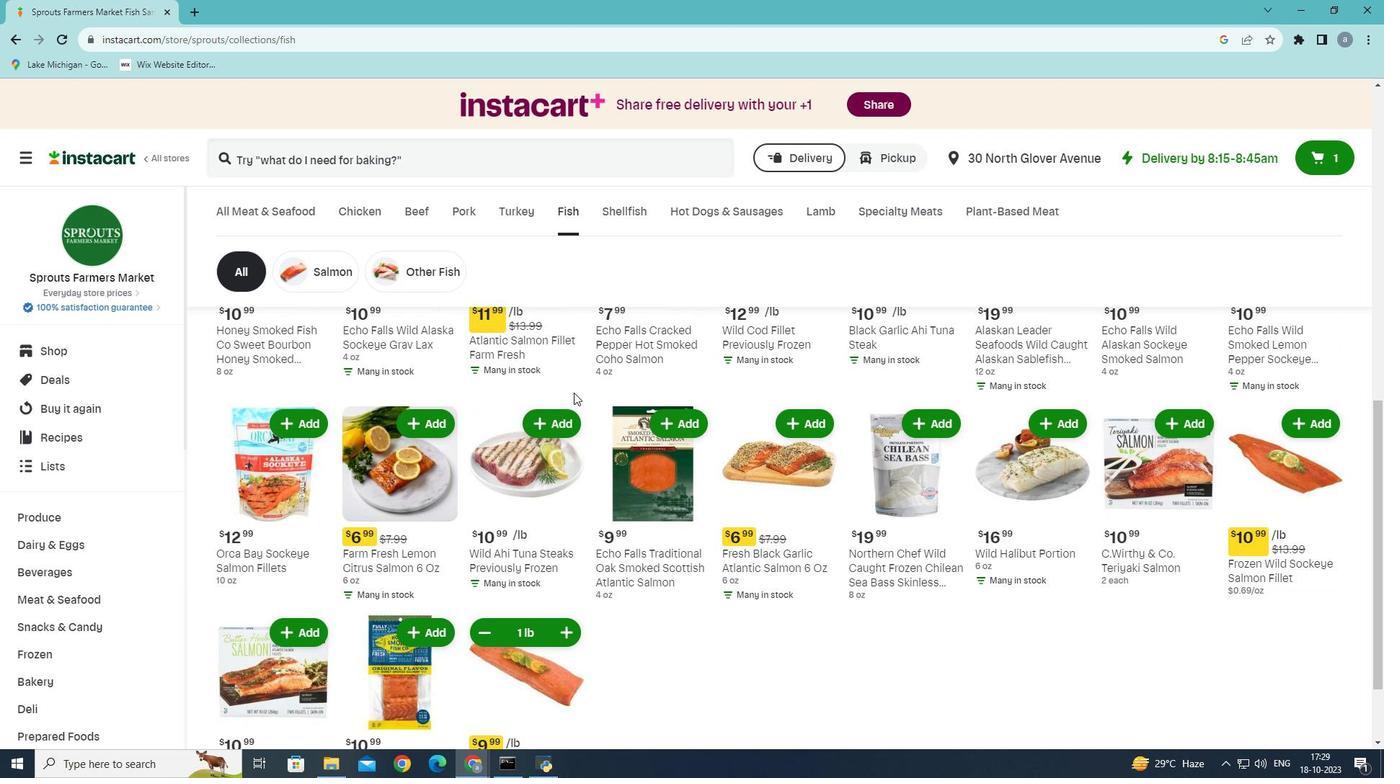 
Action: Mouse moved to (811, 356)
Screenshot: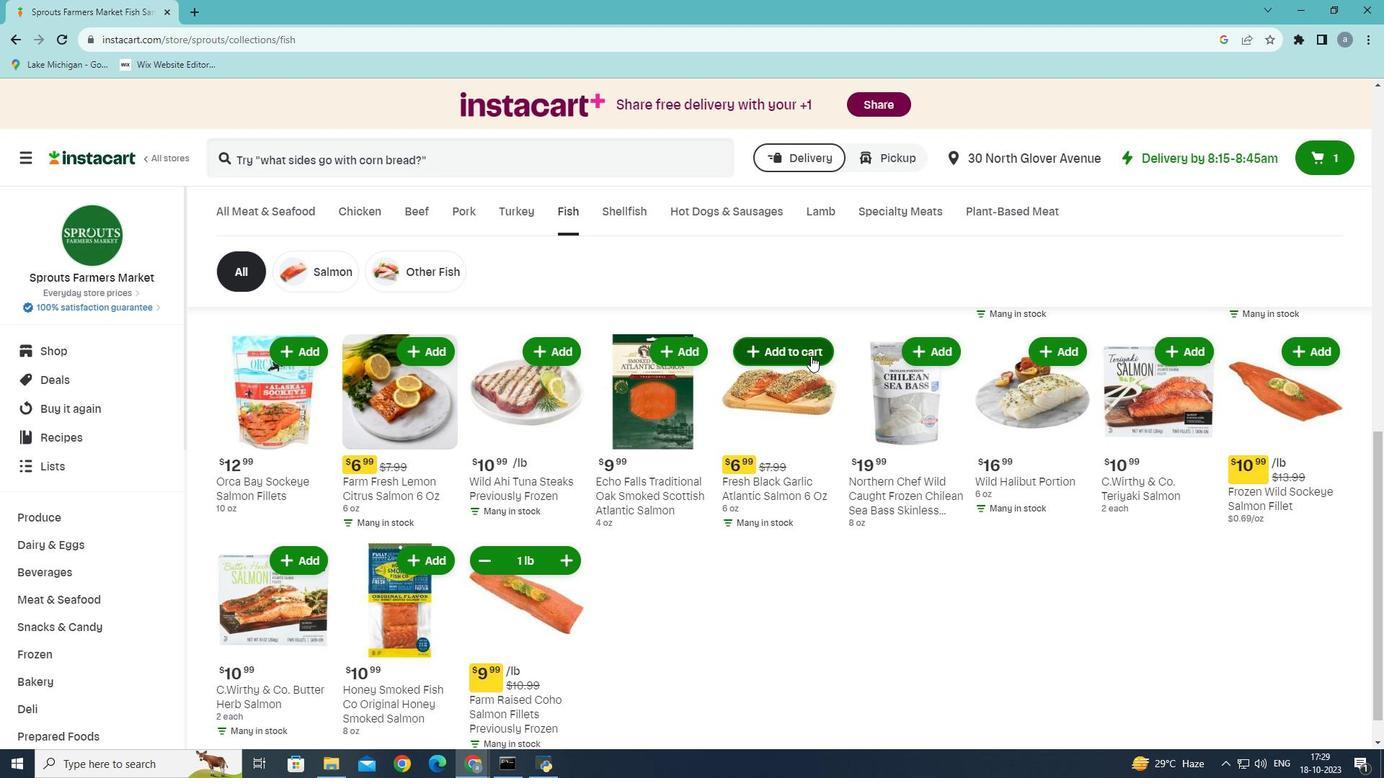
Action: Mouse pressed left at (811, 356)
Screenshot: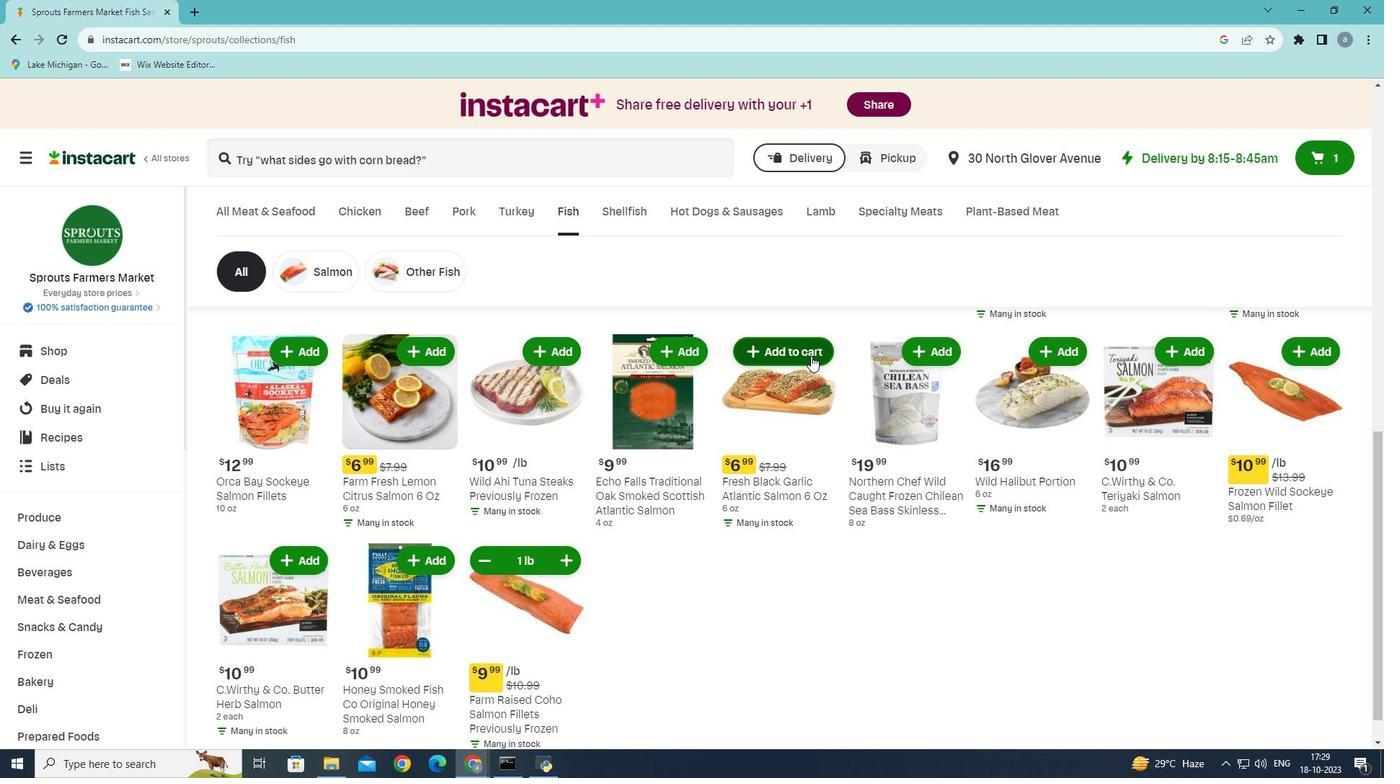 
Action: Mouse moved to (808, 361)
Screenshot: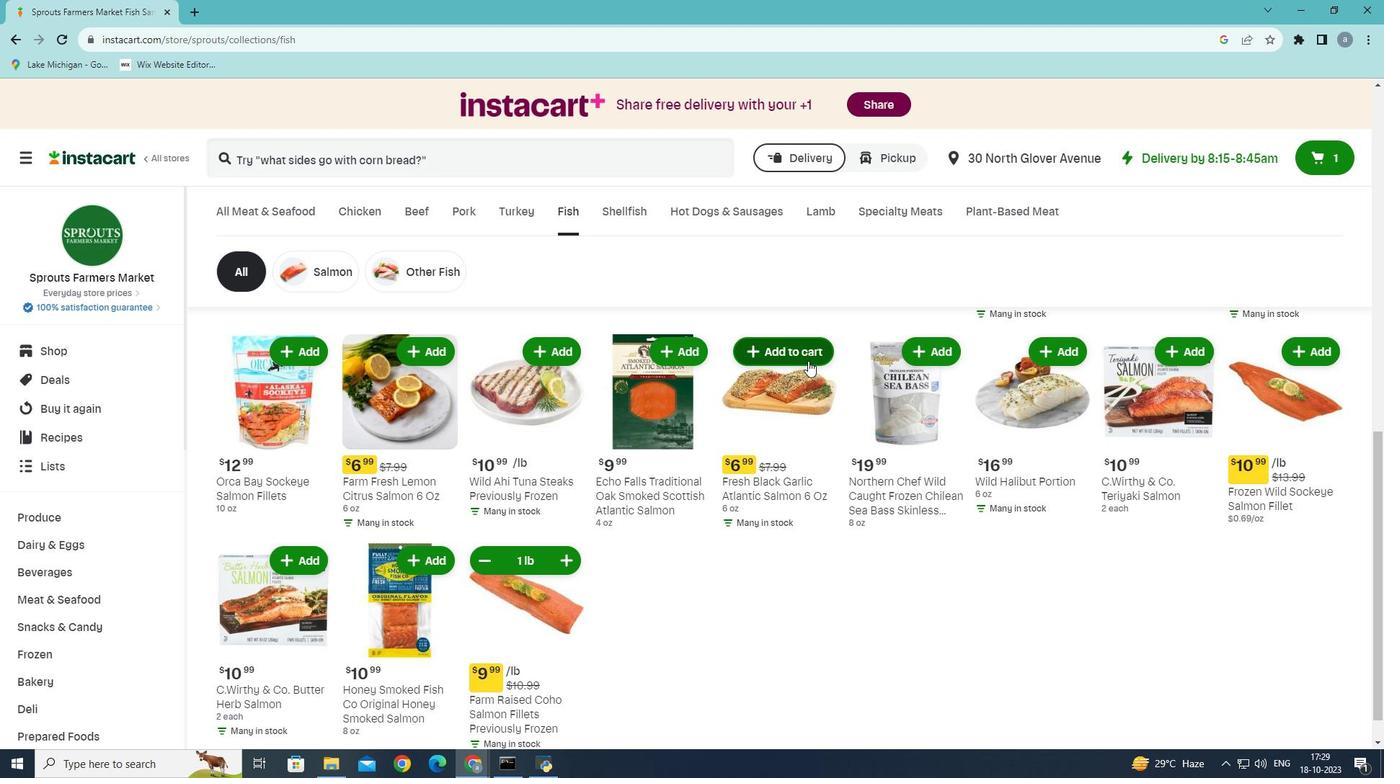 
